 Task: Look for space in Belaya Kalitva, Russia from 12th July, 2023 to 16th July, 2023 for 8 adults in price range Rs.10000 to Rs.16000. Place can be private room with 8 bedrooms having 8 beds and 8 bathrooms. Property type can be house, flat, guest house. Amenities needed are: wifi, TV, free parkinig on premises, gym, breakfast. Booking option can be shelf check-in. Required host language is English.
Action: Mouse pressed left at (421, 91)
Screenshot: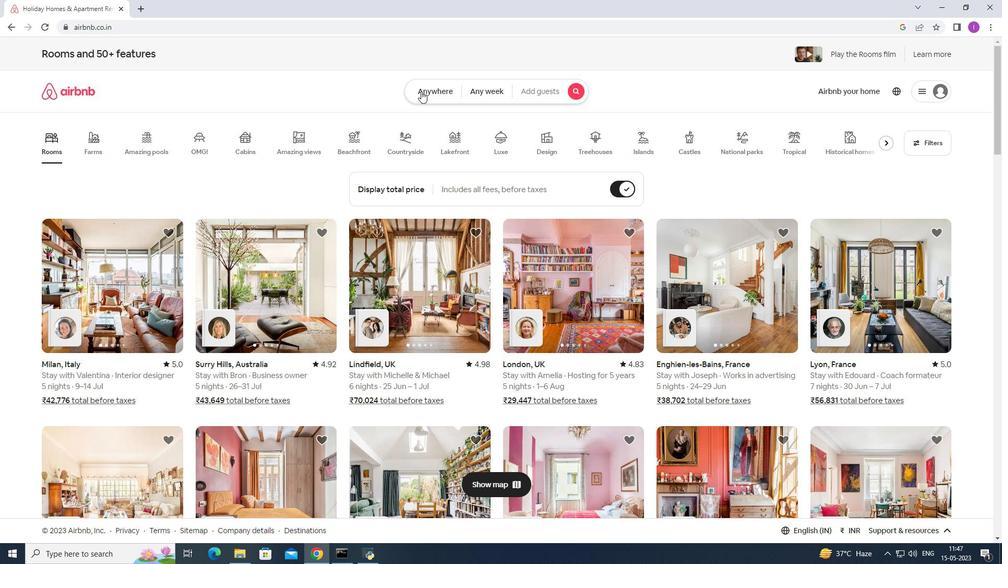 
Action: Mouse moved to (414, 132)
Screenshot: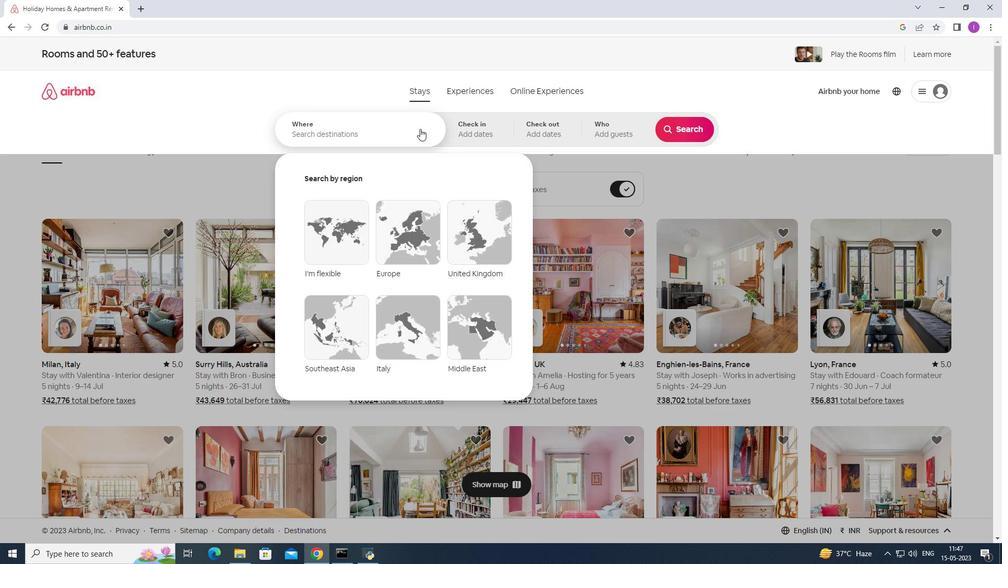 
Action: Mouse pressed left at (414, 132)
Screenshot: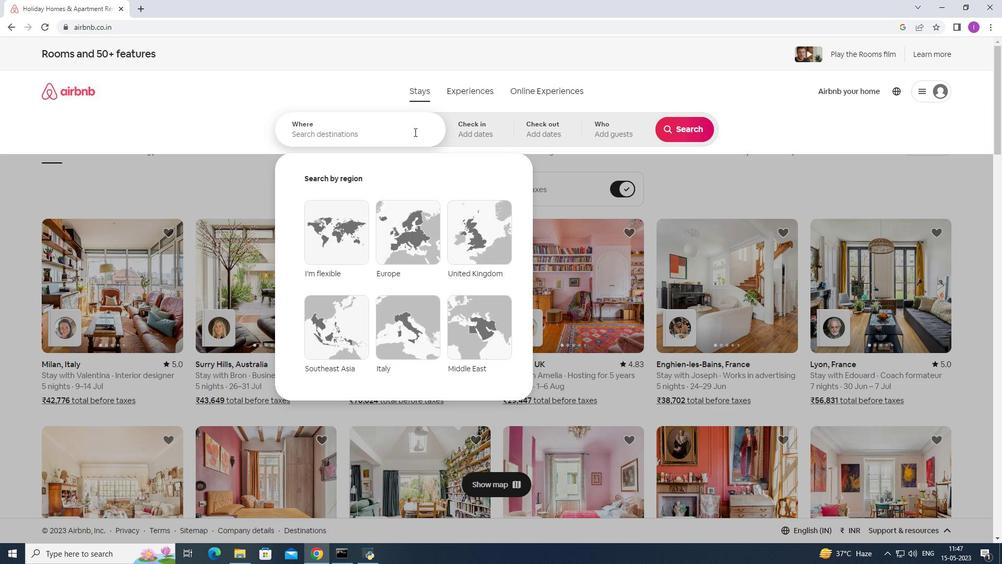 
Action: Key pressed <Key.shift>Belaya<Key.space><Key.shift>kj<Key.backspace>alitva,<Key.shift>Russia
Screenshot: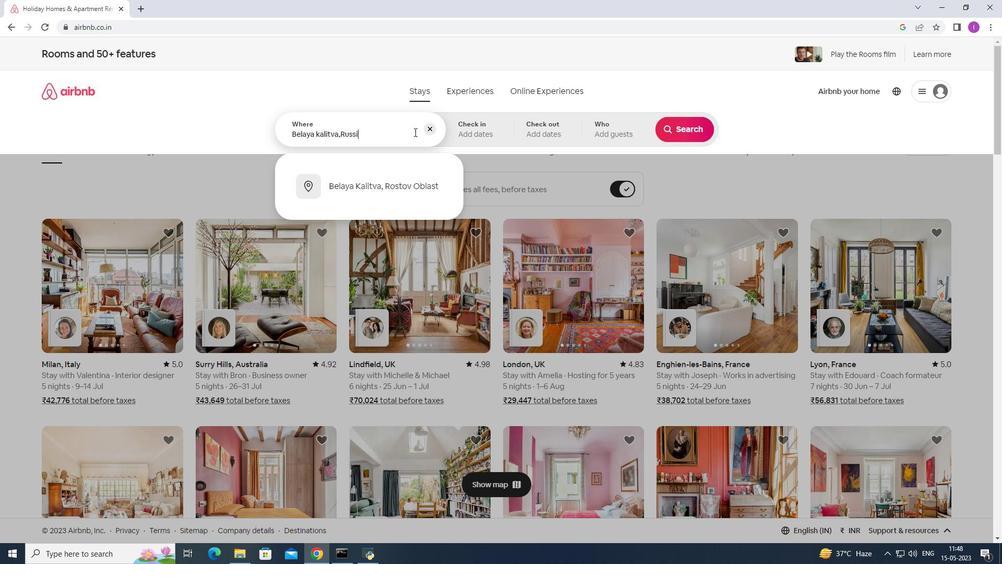 
Action: Mouse moved to (473, 132)
Screenshot: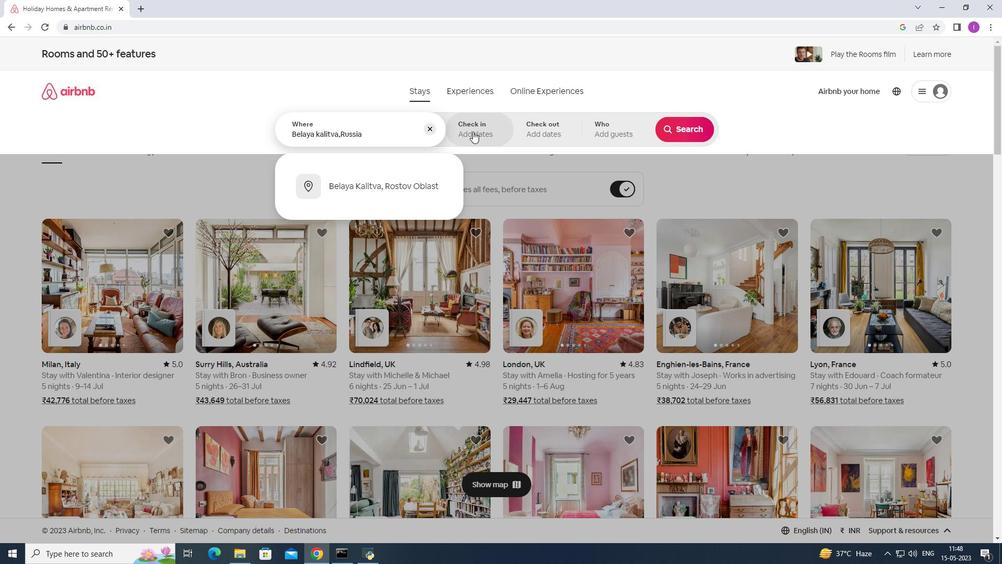 
Action: Mouse pressed left at (473, 132)
Screenshot: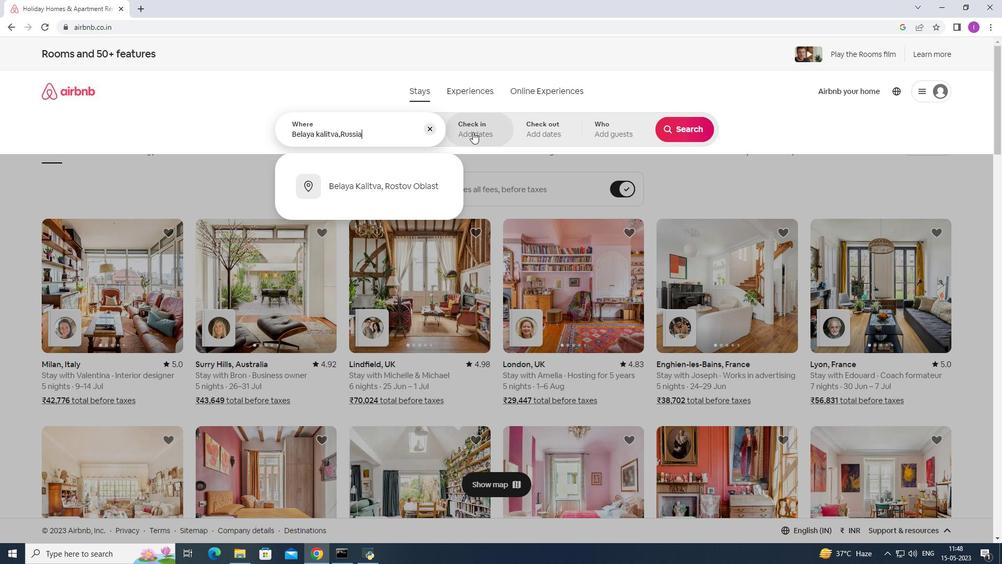 
Action: Mouse moved to (687, 211)
Screenshot: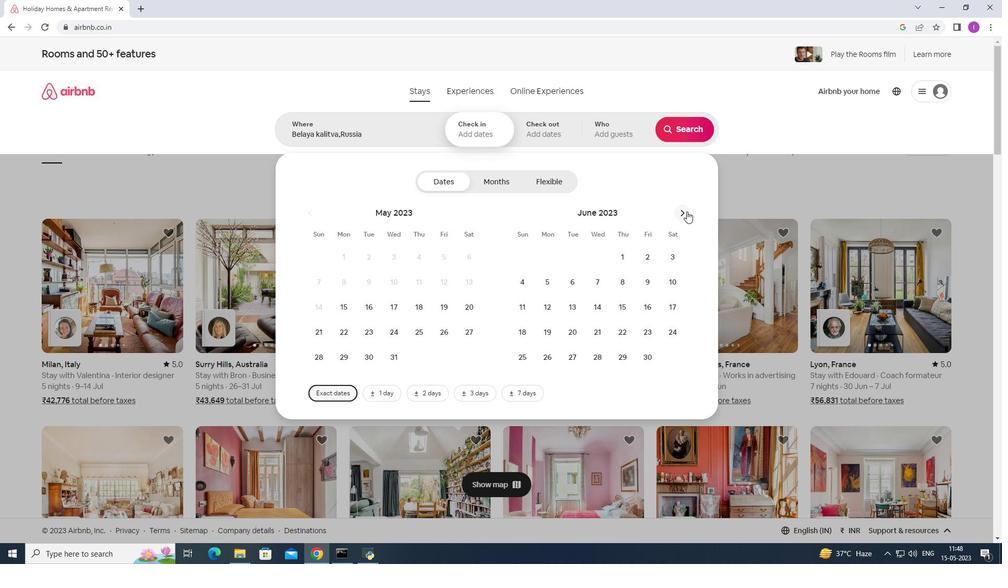 
Action: Mouse pressed left at (687, 211)
Screenshot: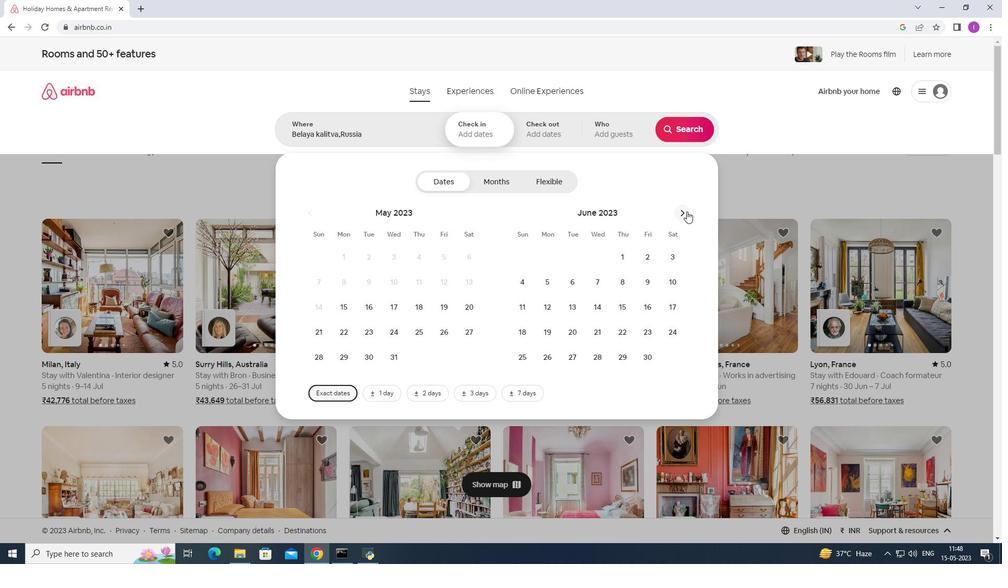 
Action: Mouse moved to (594, 302)
Screenshot: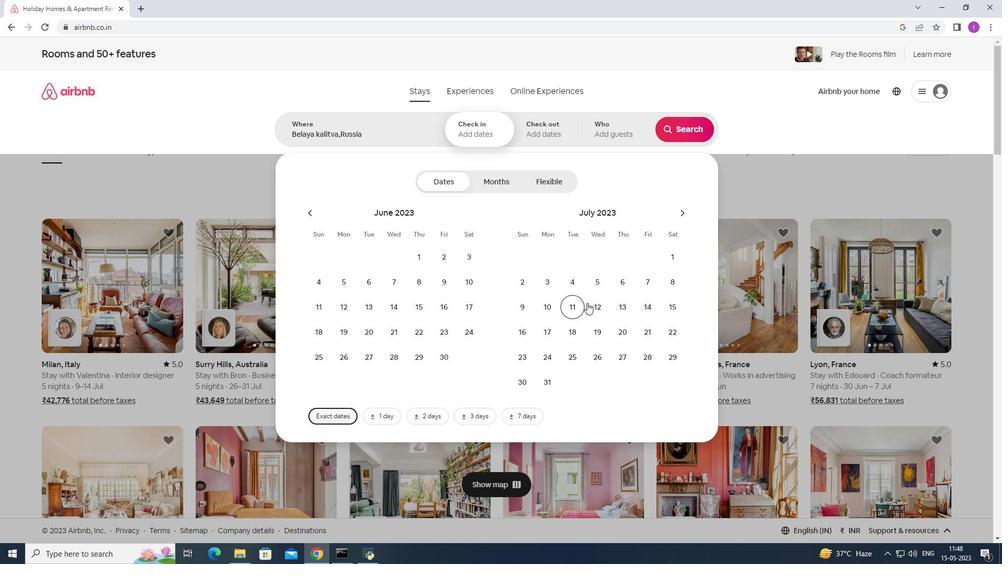 
Action: Mouse pressed left at (594, 302)
Screenshot: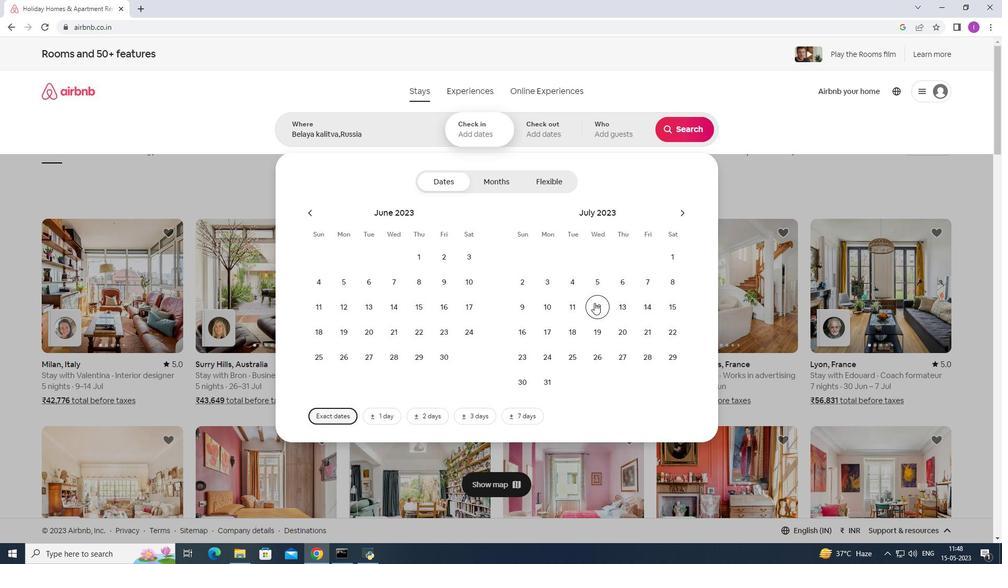 
Action: Mouse moved to (526, 329)
Screenshot: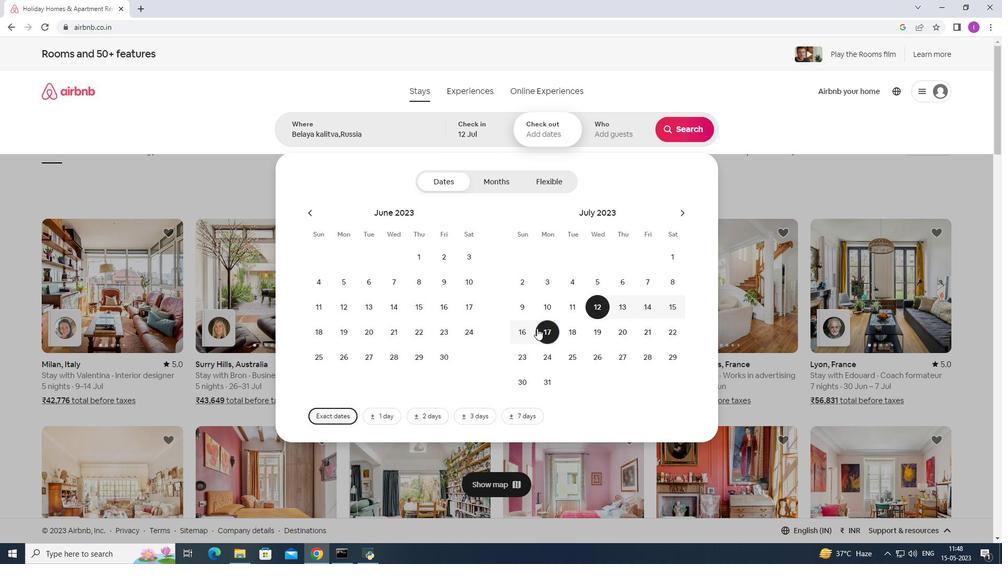 
Action: Mouse pressed left at (526, 329)
Screenshot: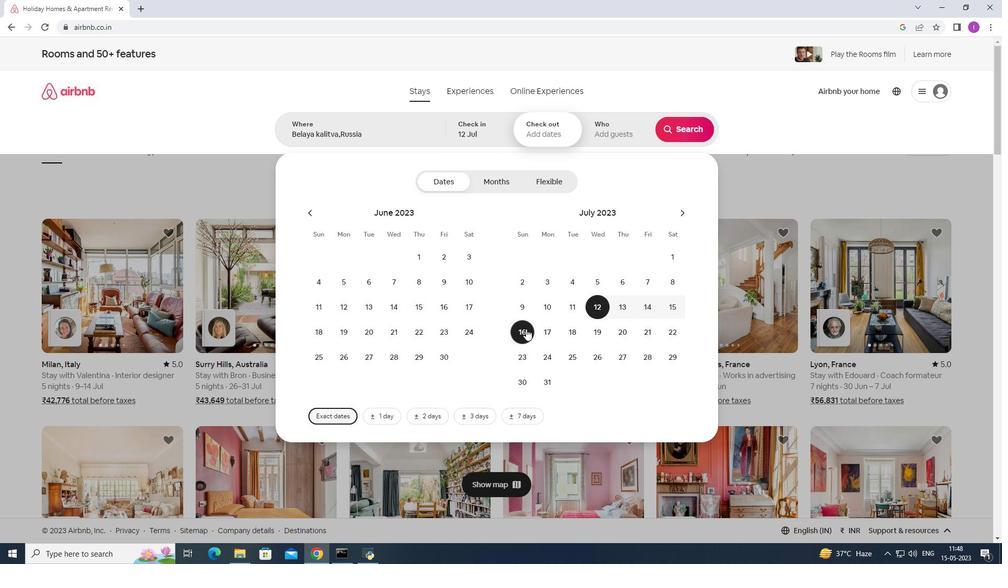 
Action: Mouse moved to (621, 131)
Screenshot: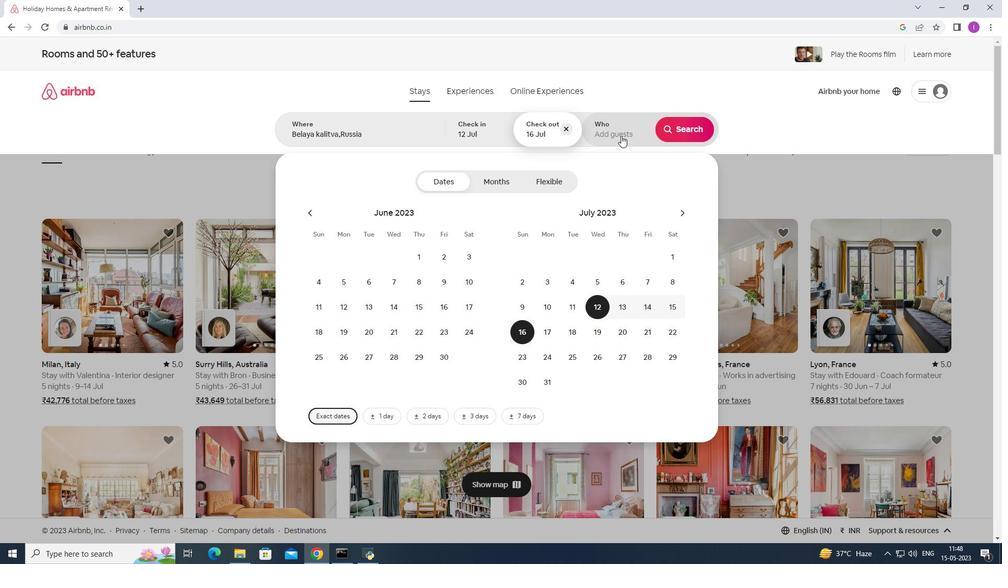 
Action: Mouse pressed left at (621, 131)
Screenshot: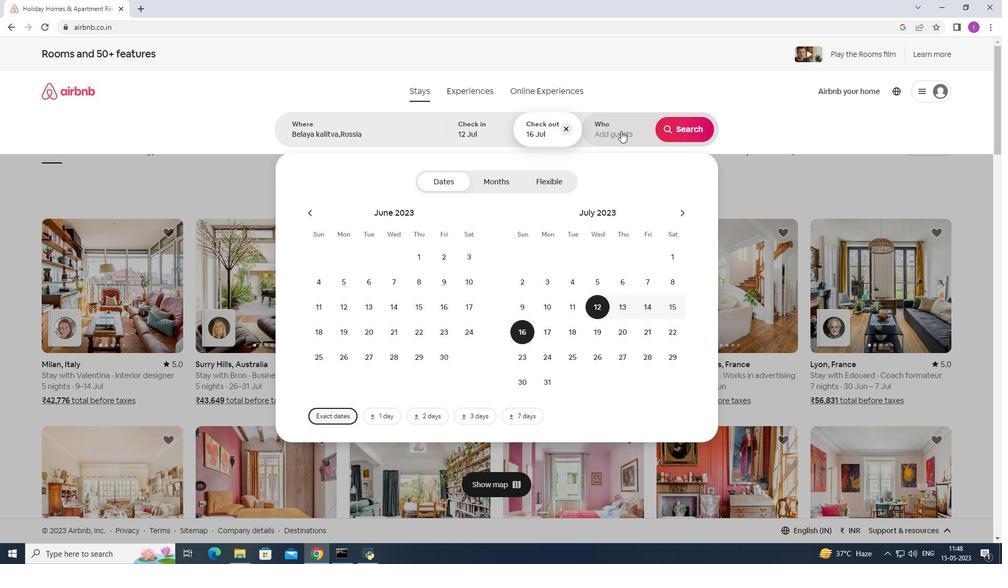 
Action: Mouse moved to (684, 182)
Screenshot: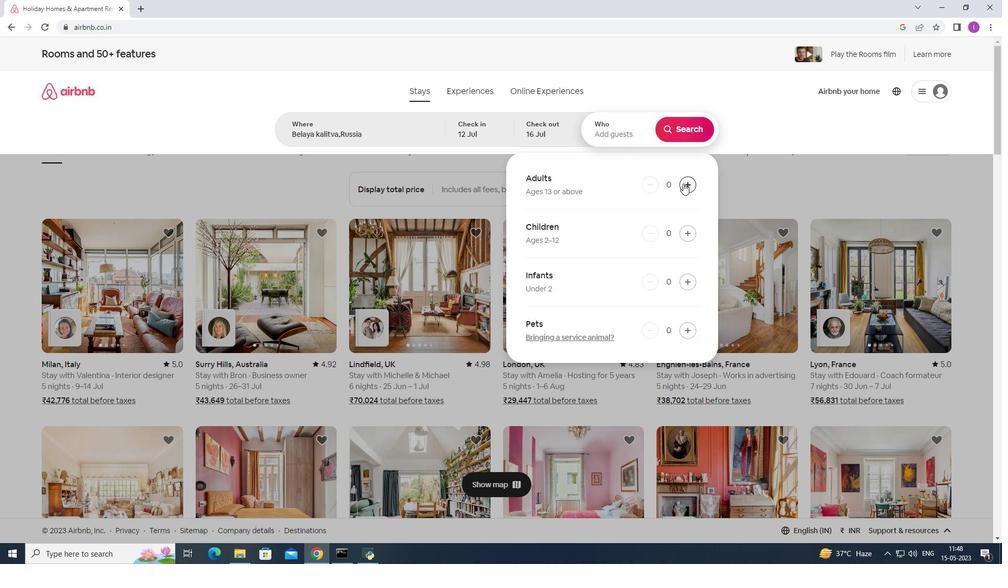 
Action: Mouse pressed left at (684, 182)
Screenshot: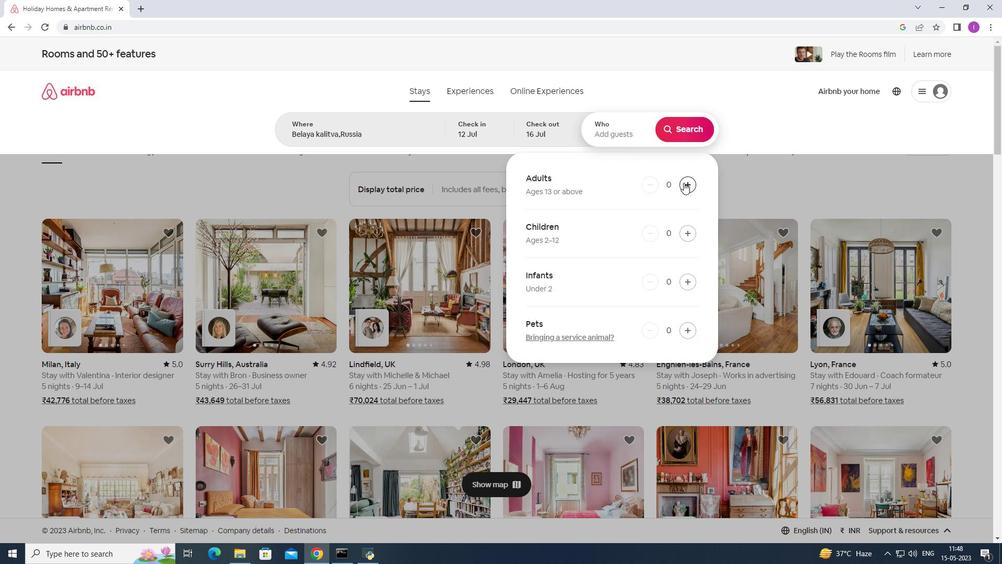 
Action: Mouse pressed left at (684, 182)
Screenshot: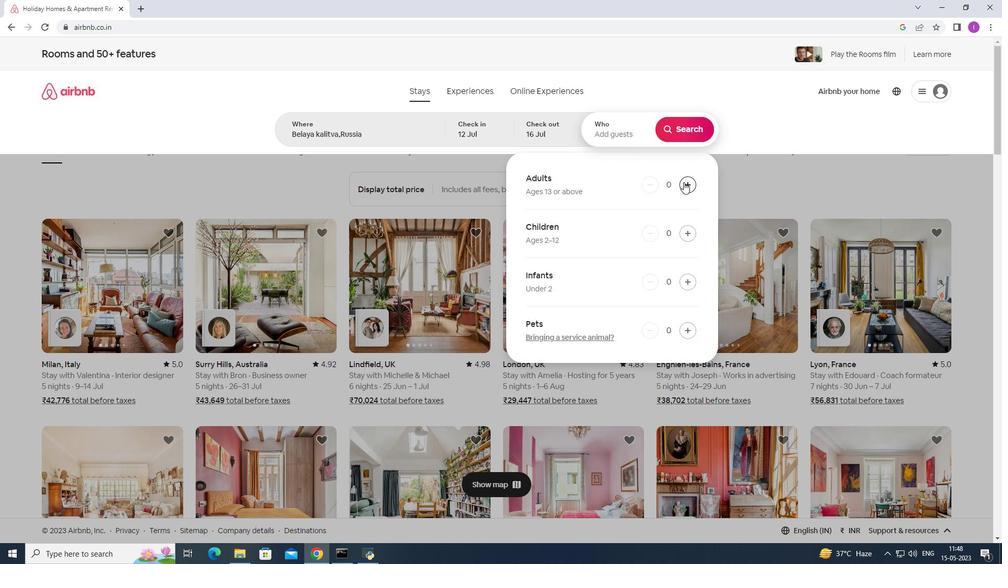 
Action: Mouse pressed left at (684, 182)
Screenshot: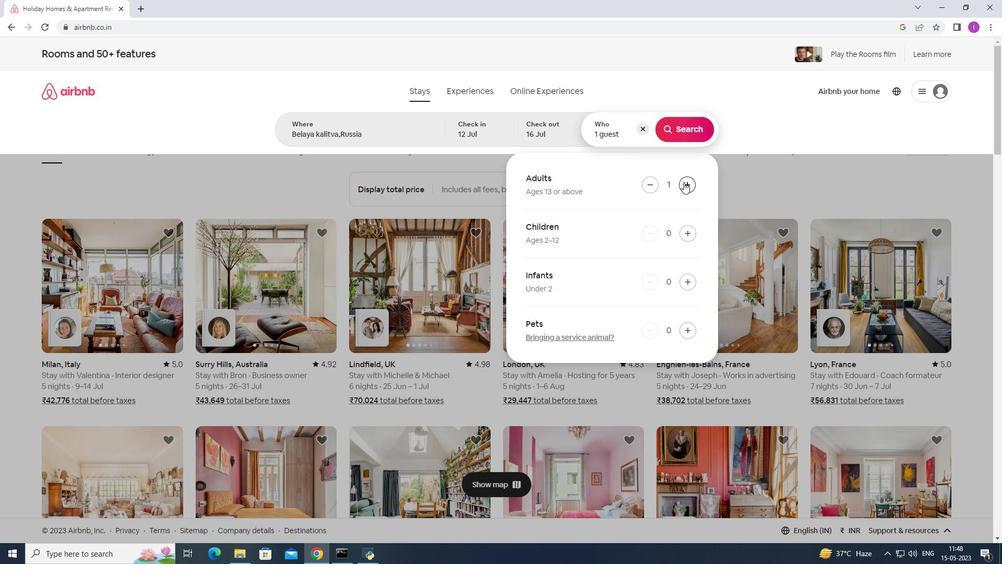 
Action: Mouse pressed left at (684, 182)
Screenshot: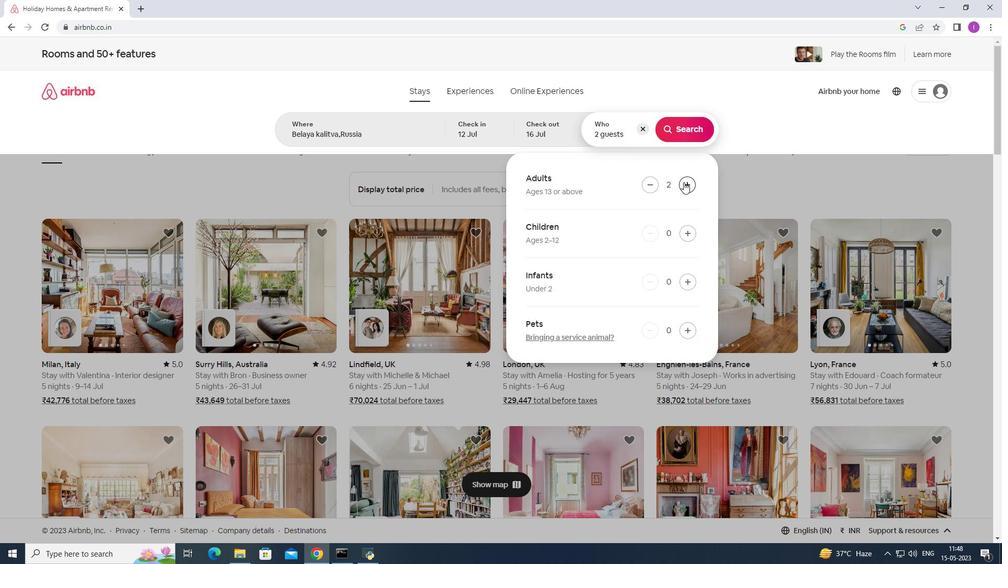 
Action: Mouse moved to (685, 183)
Screenshot: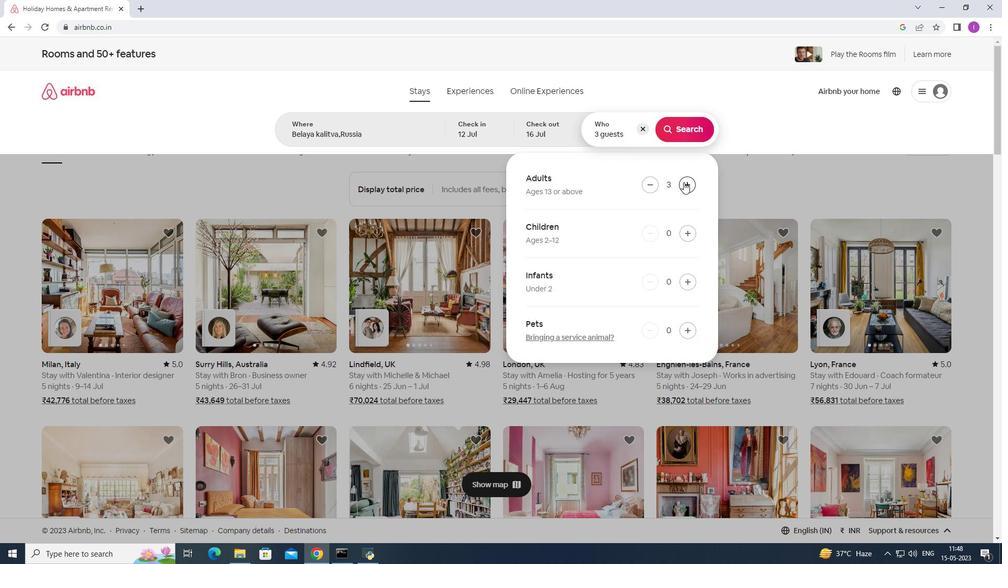 
Action: Mouse pressed left at (685, 183)
Screenshot: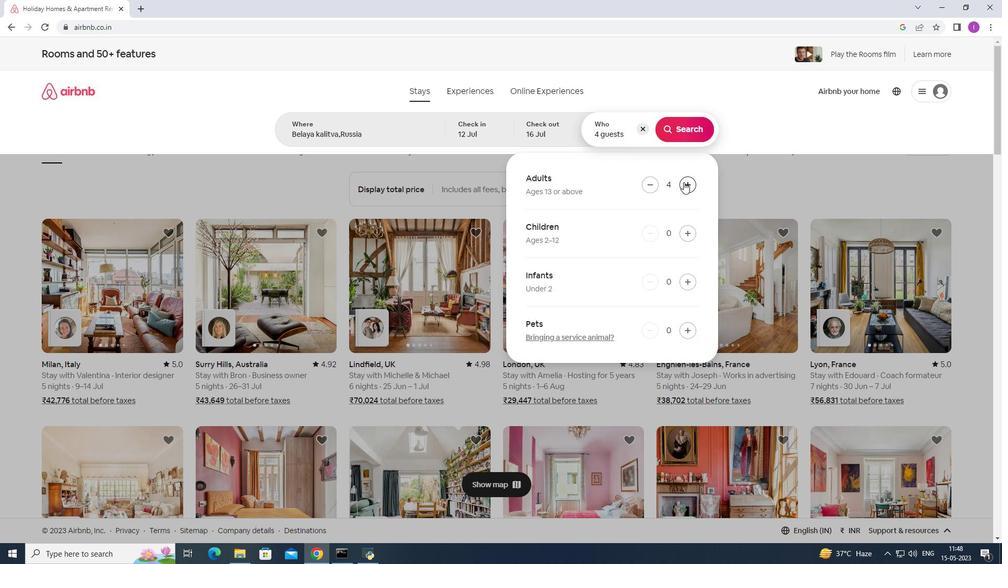 
Action: Mouse moved to (685, 183)
Screenshot: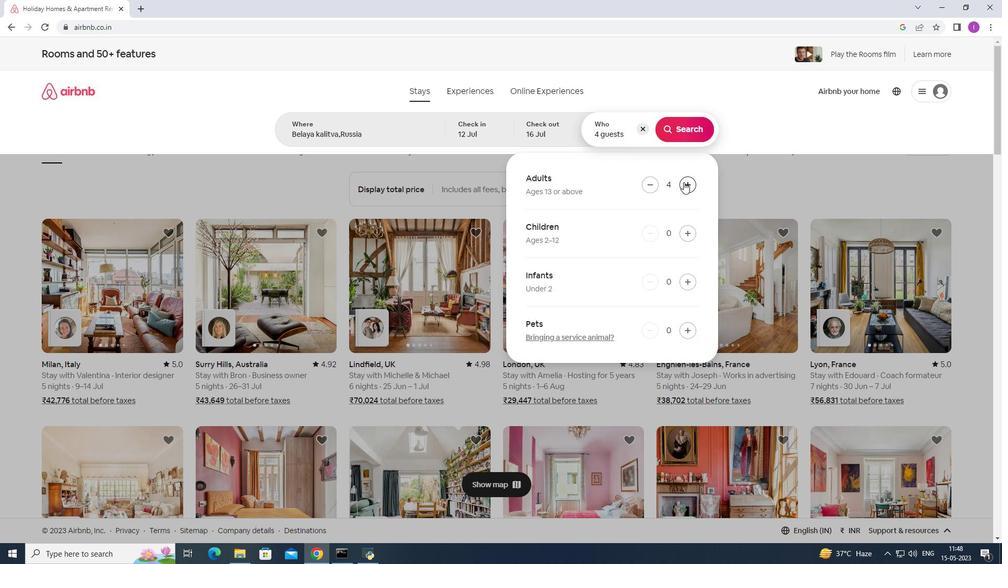 
Action: Mouse pressed left at (685, 183)
Screenshot: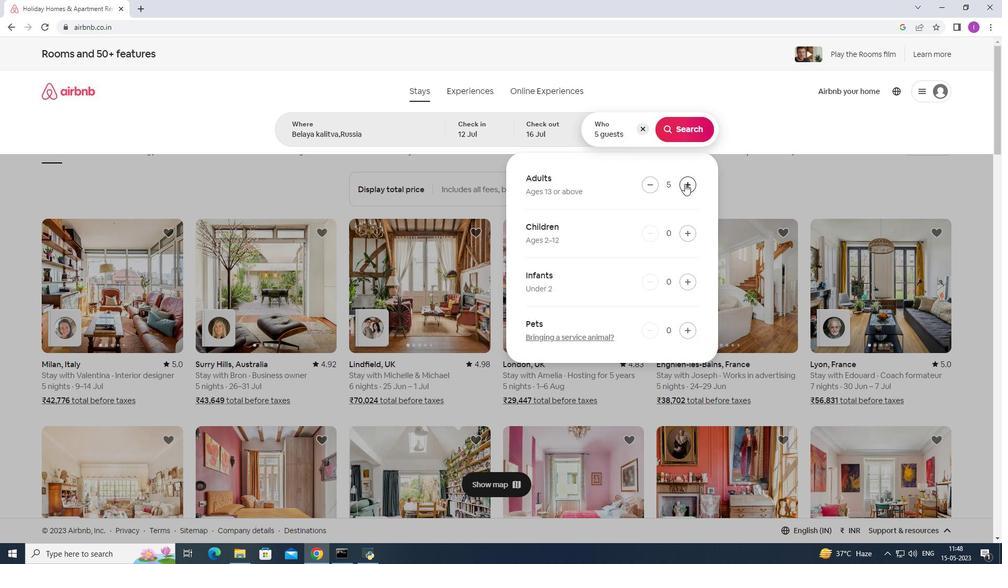 
Action: Mouse pressed left at (685, 183)
Screenshot: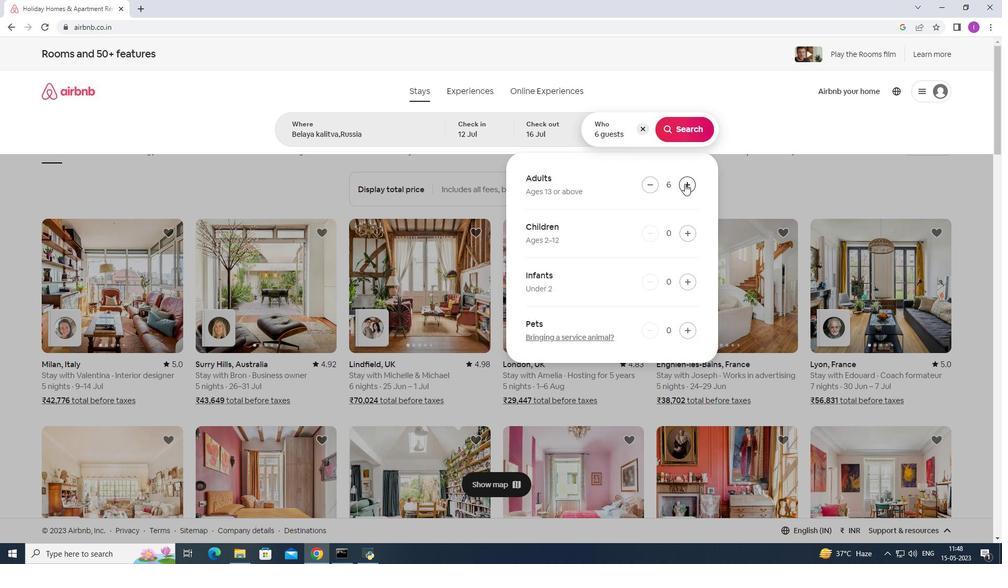 
Action: Mouse moved to (686, 184)
Screenshot: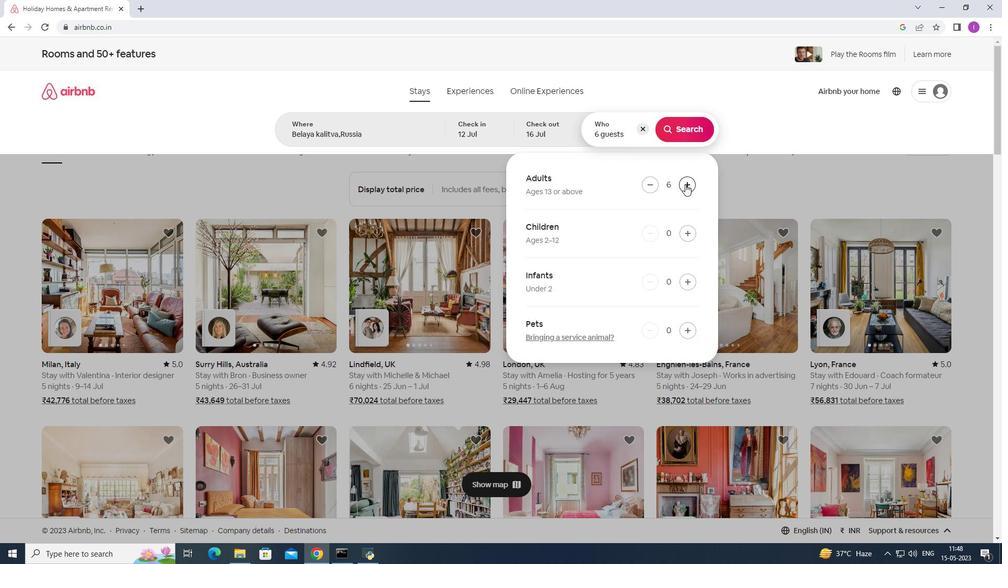 
Action: Mouse pressed left at (686, 184)
Screenshot: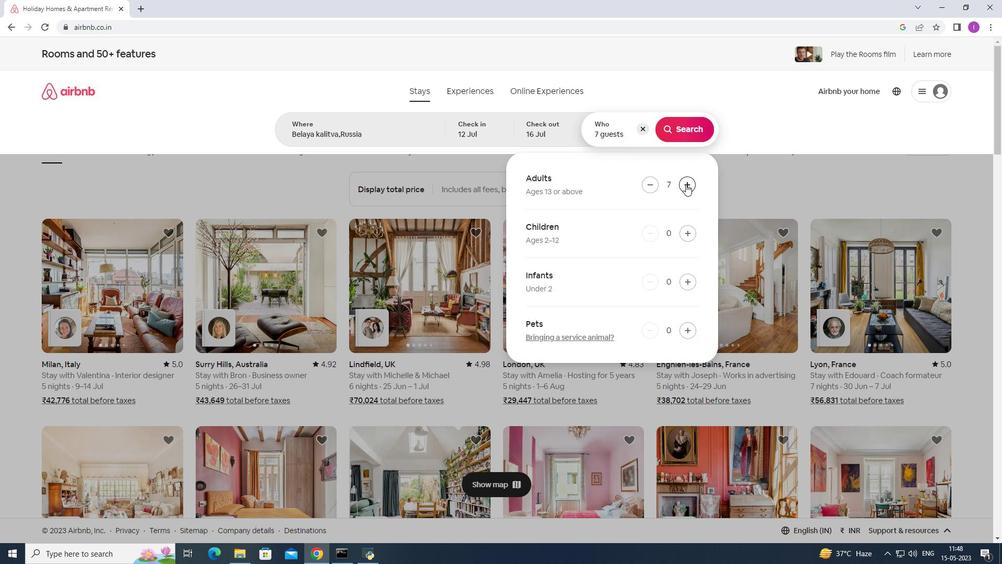 
Action: Mouse moved to (666, 135)
Screenshot: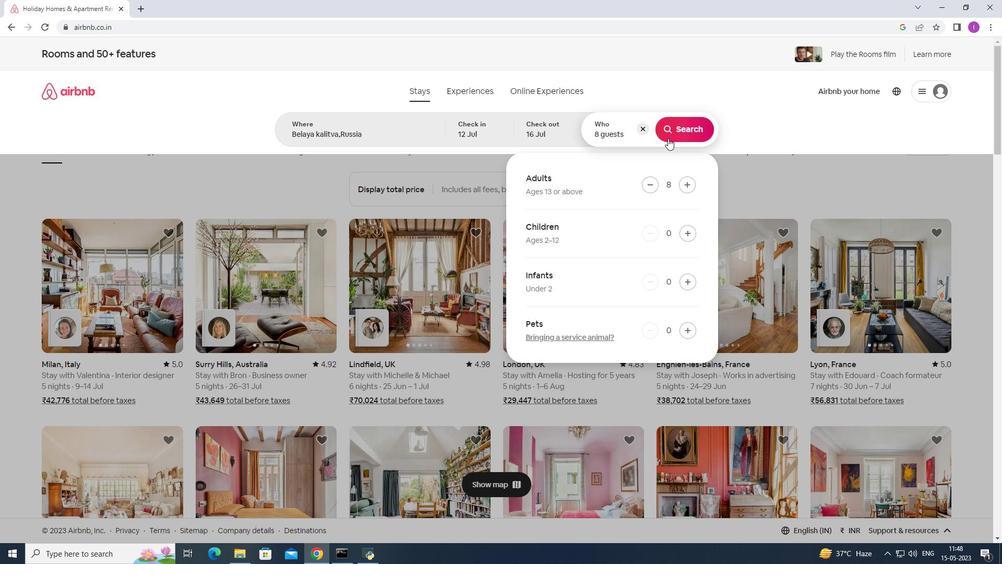 
Action: Mouse pressed left at (666, 135)
Screenshot: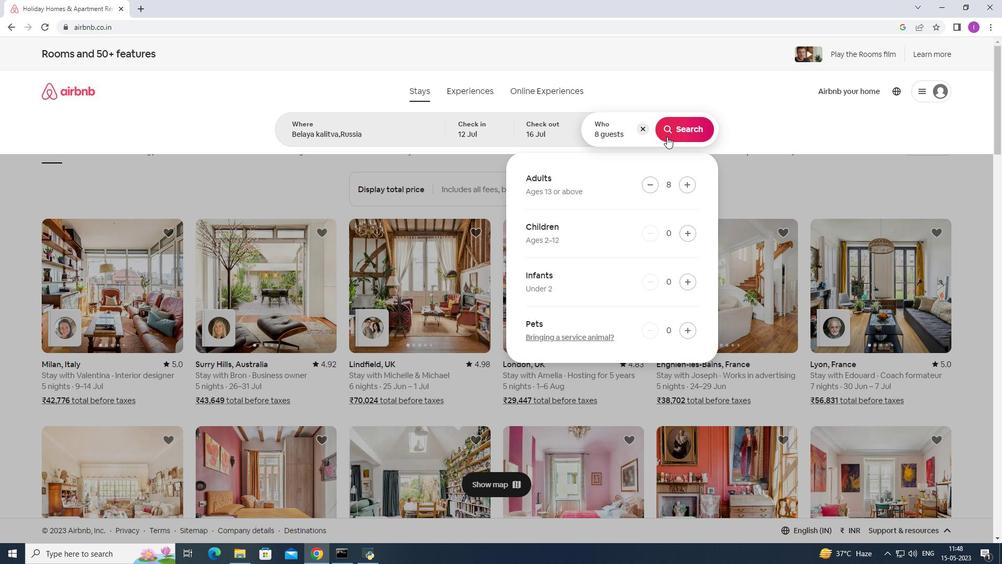 
Action: Mouse moved to (968, 100)
Screenshot: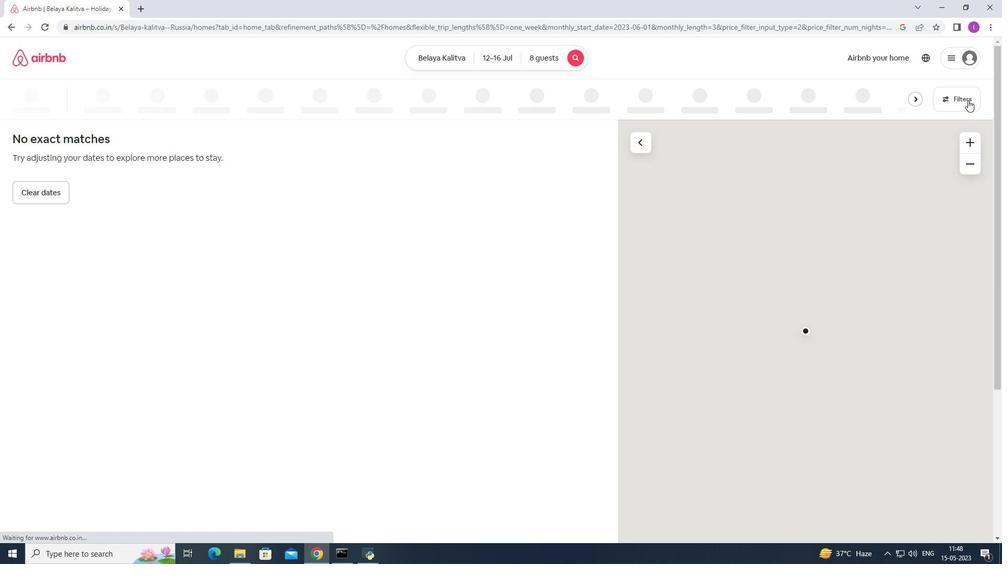 
Action: Mouse pressed left at (968, 100)
Screenshot: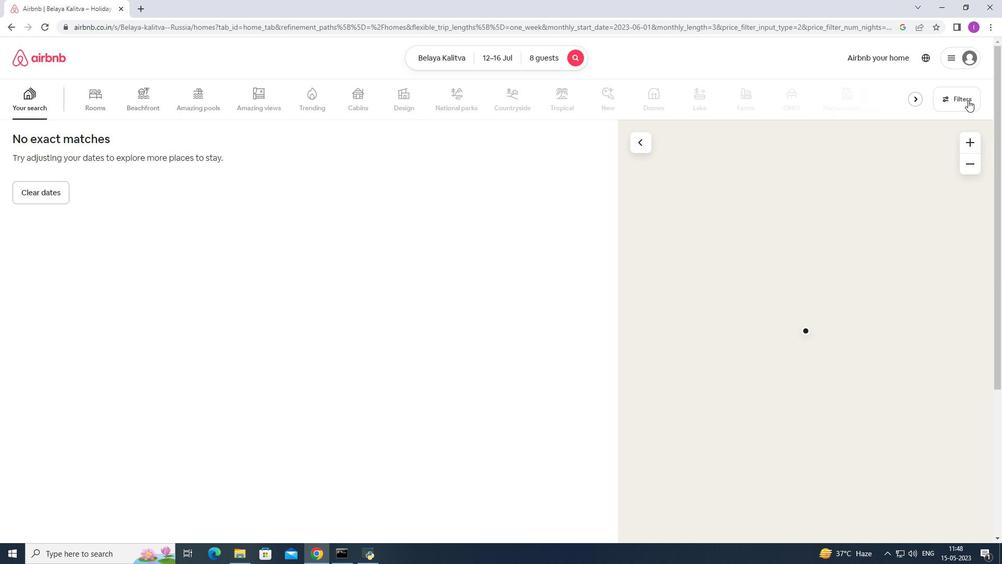 
Action: Mouse moved to (594, 359)
Screenshot: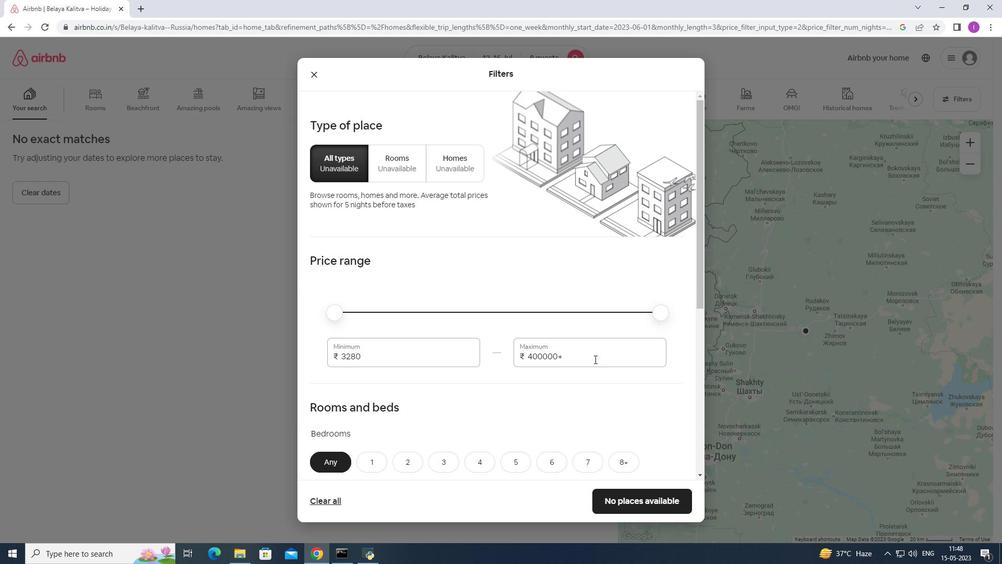 
Action: Mouse pressed left at (594, 359)
Screenshot: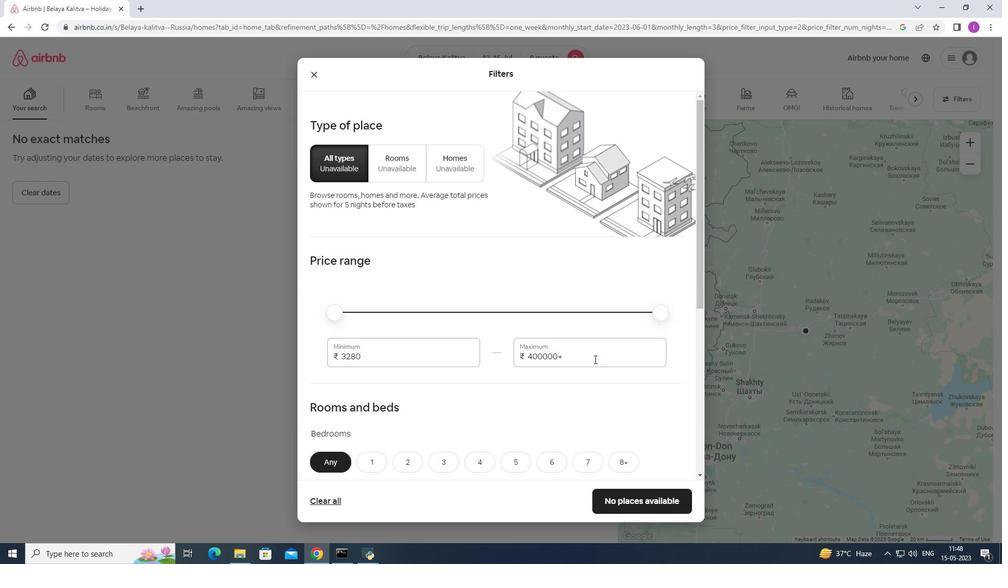 
Action: Mouse moved to (590, 354)
Screenshot: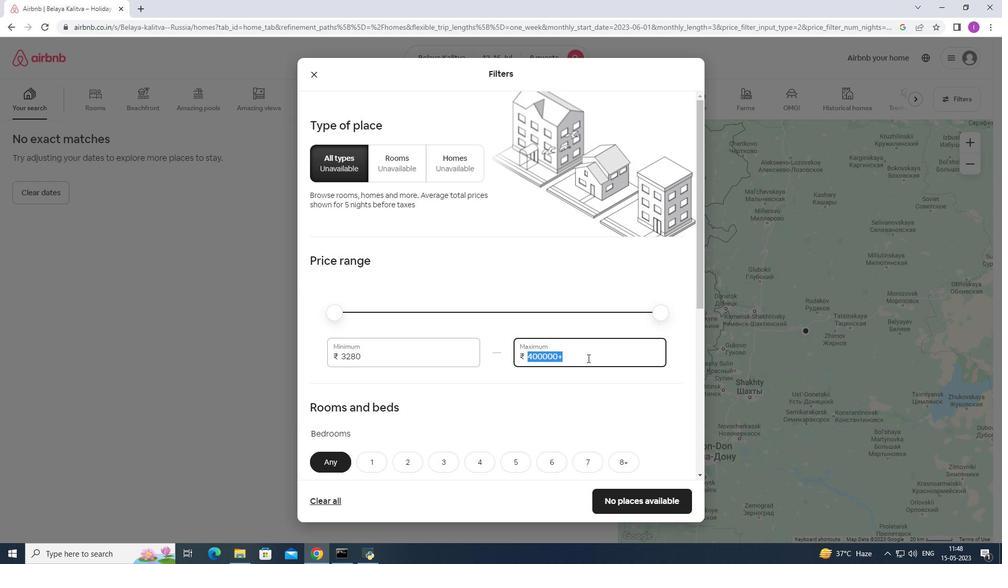 
Action: Key pressed 1
Screenshot: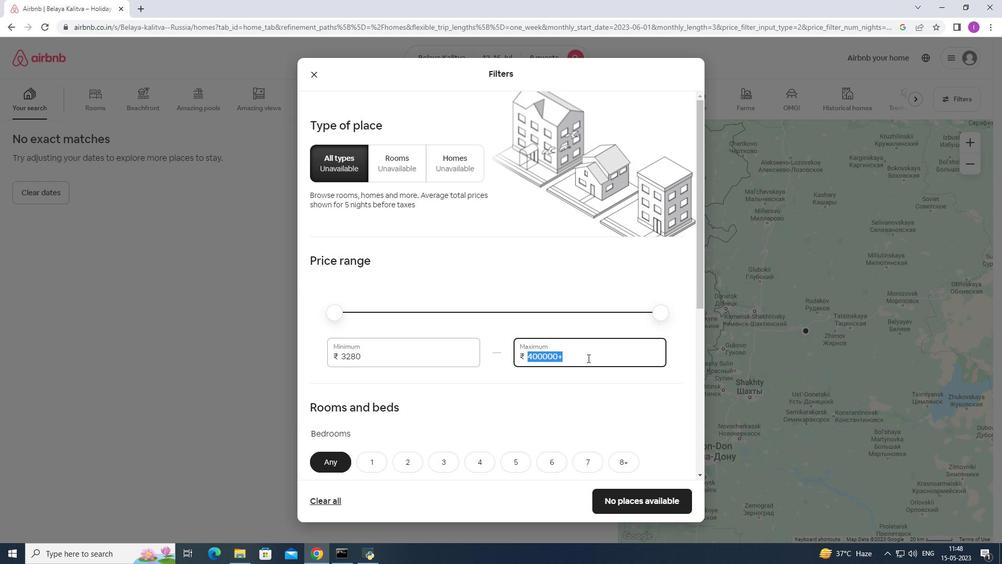 
Action: Mouse moved to (591, 350)
Screenshot: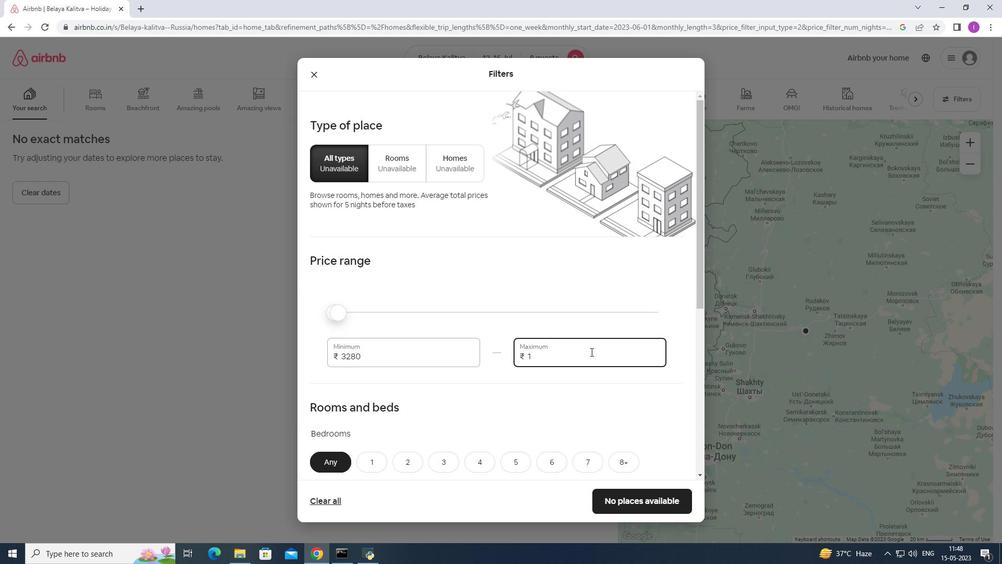 
Action: Key pressed 6
Screenshot: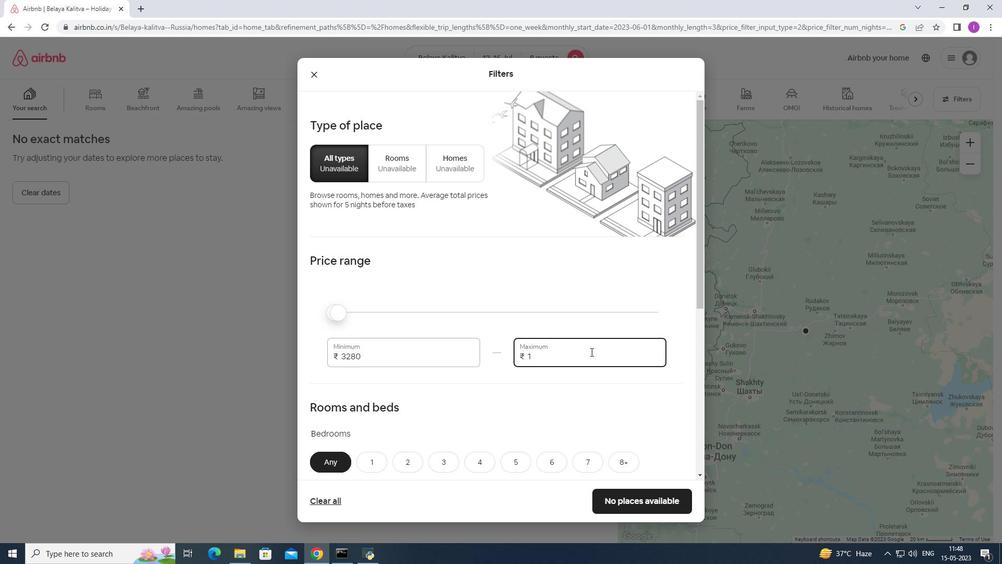 
Action: Mouse moved to (592, 349)
Screenshot: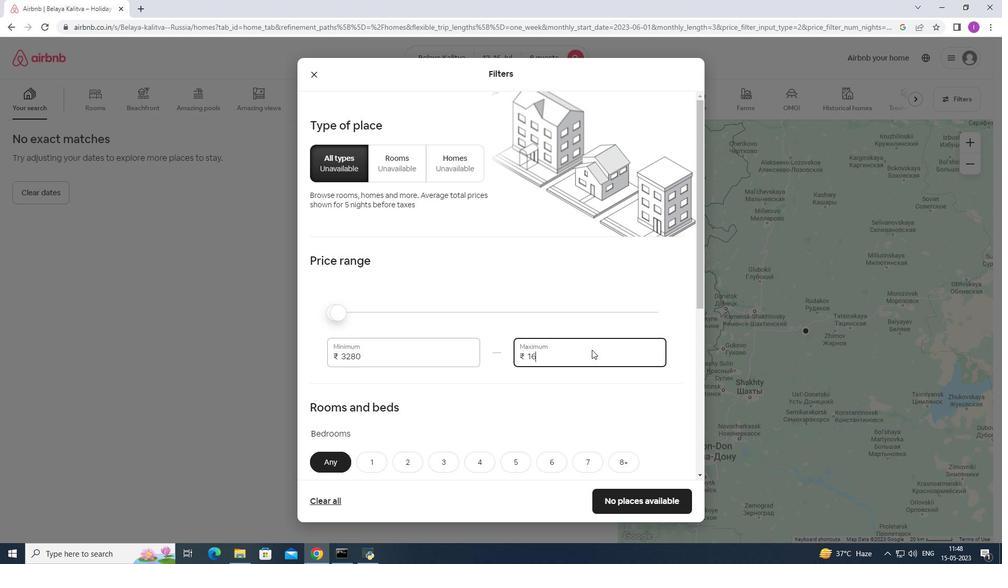 
Action: Key pressed 0
Screenshot: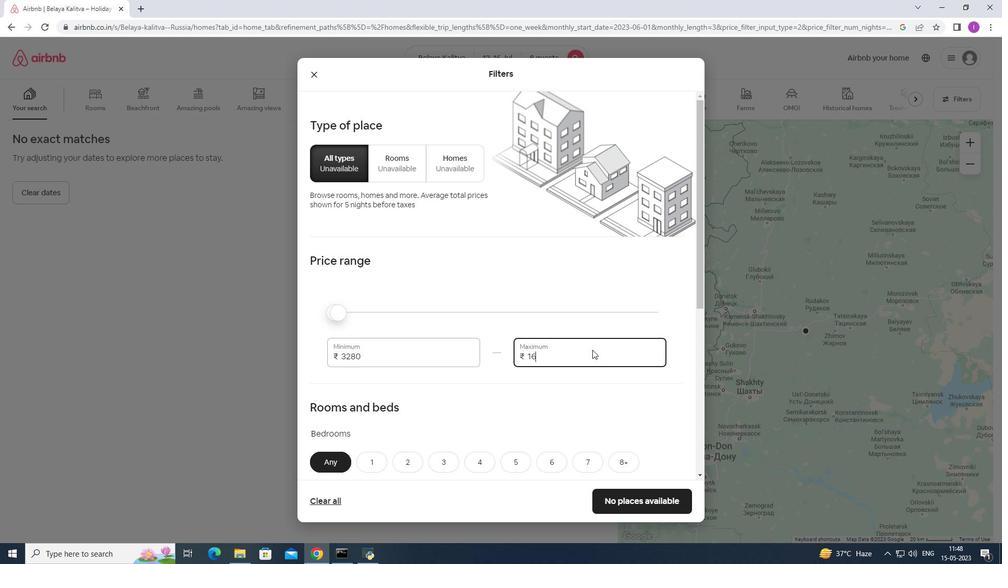 
Action: Mouse moved to (592, 349)
Screenshot: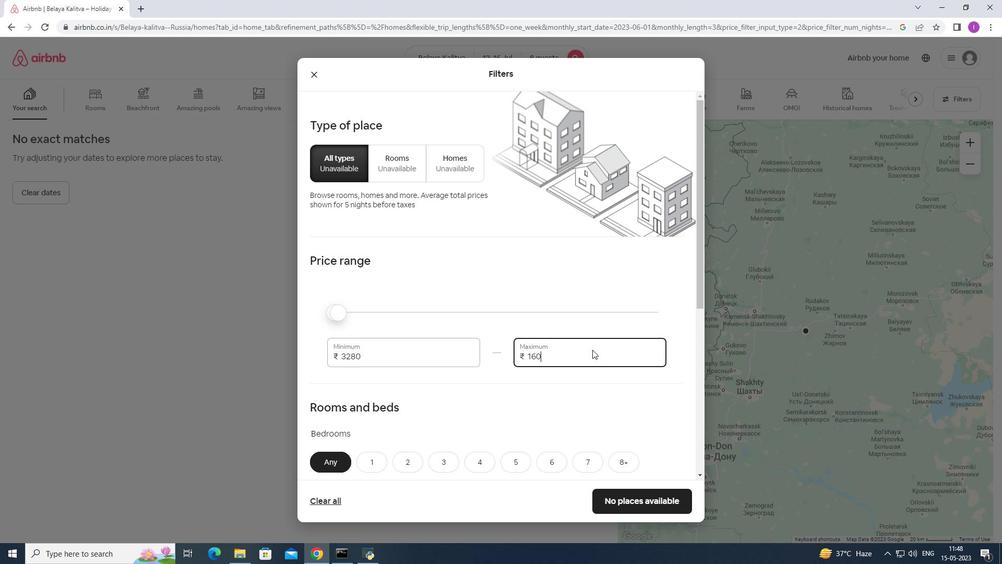 
Action: Key pressed 0
Screenshot: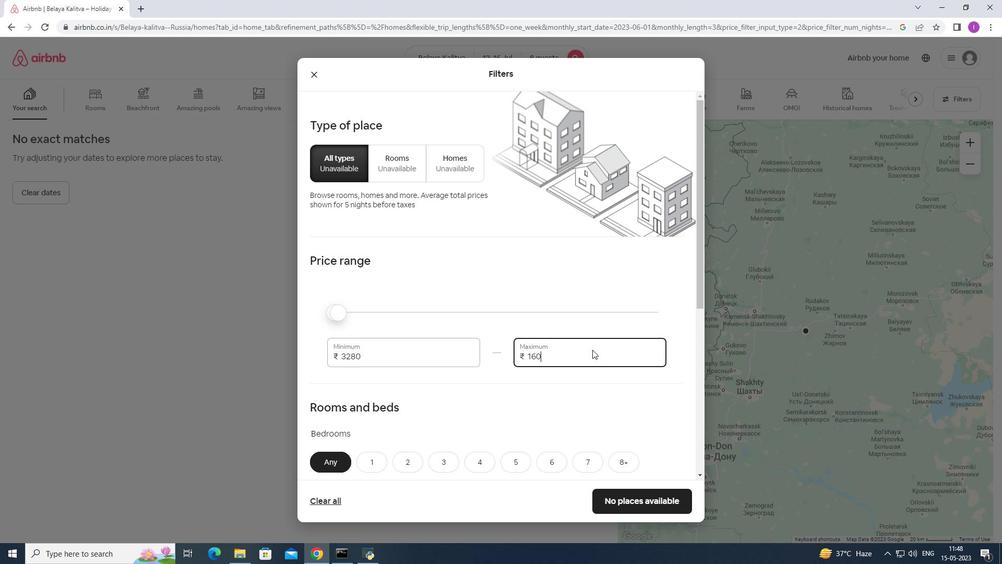 
Action: Mouse moved to (593, 347)
Screenshot: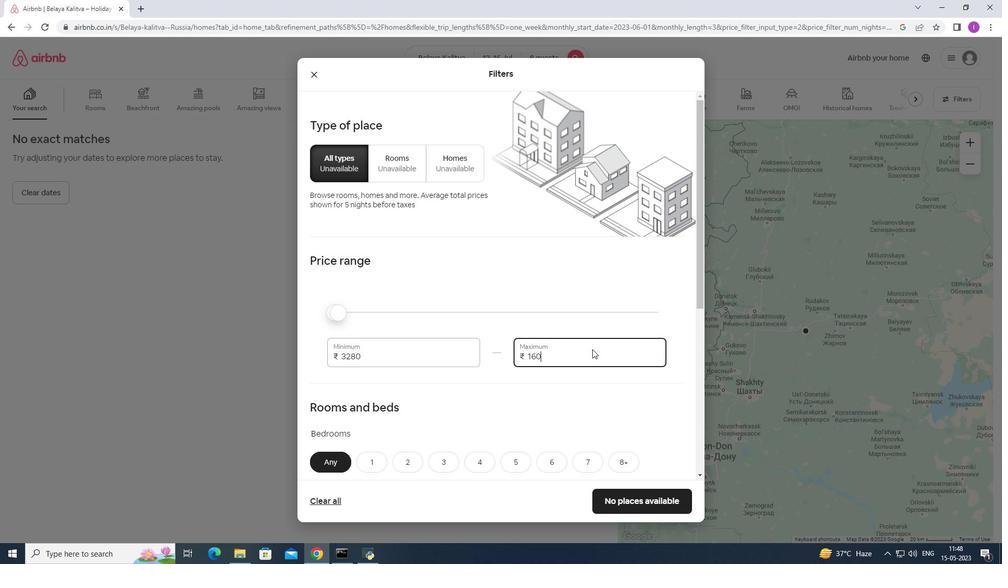 
Action: Key pressed 0
Screenshot: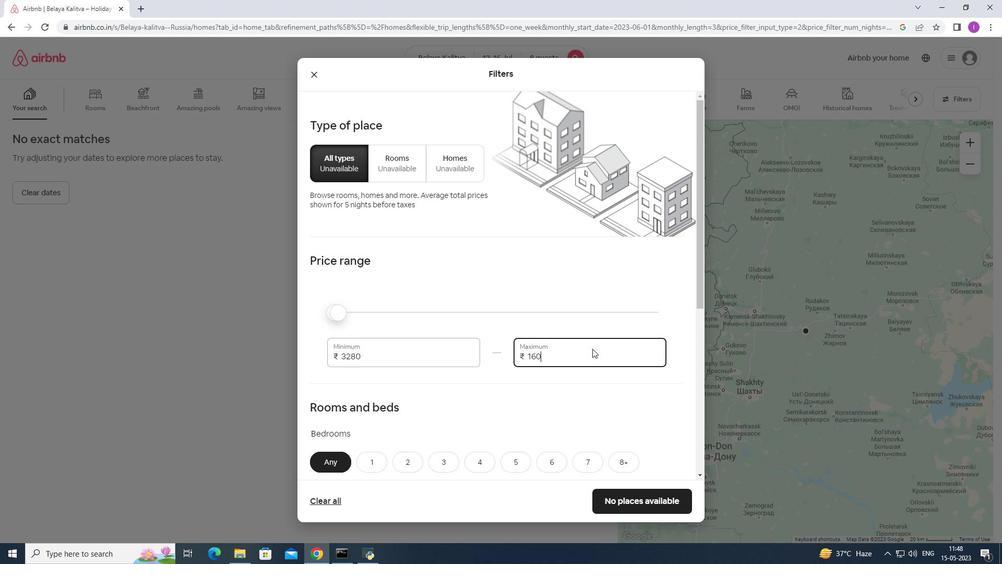 
Action: Mouse moved to (567, 361)
Screenshot: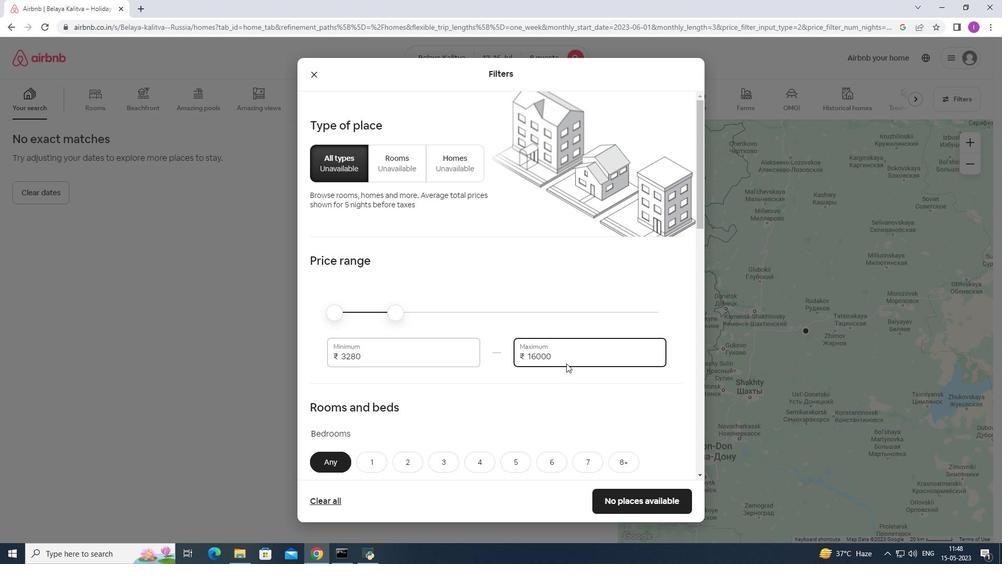 
Action: Key pressed 0
Screenshot: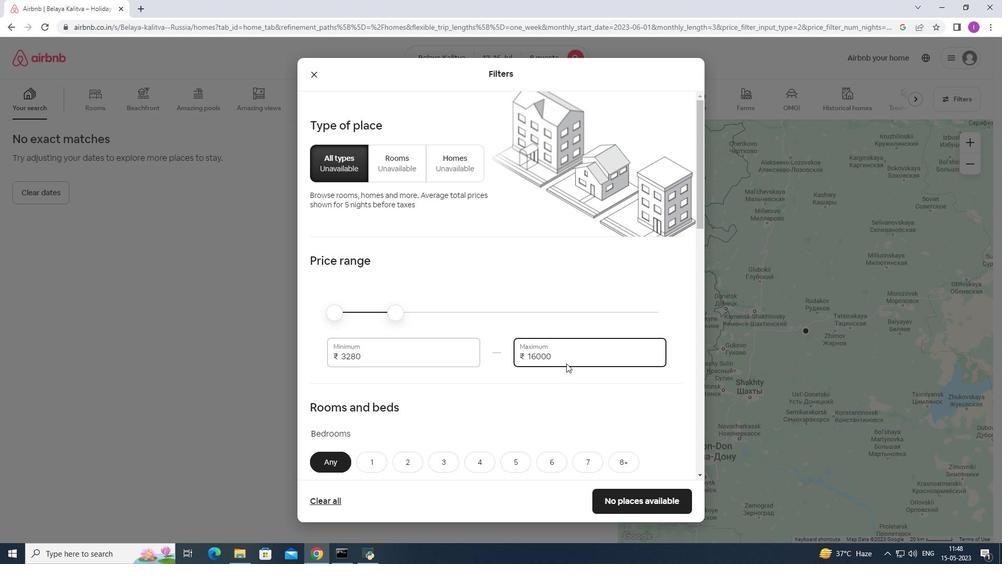 
Action: Mouse moved to (567, 359)
Screenshot: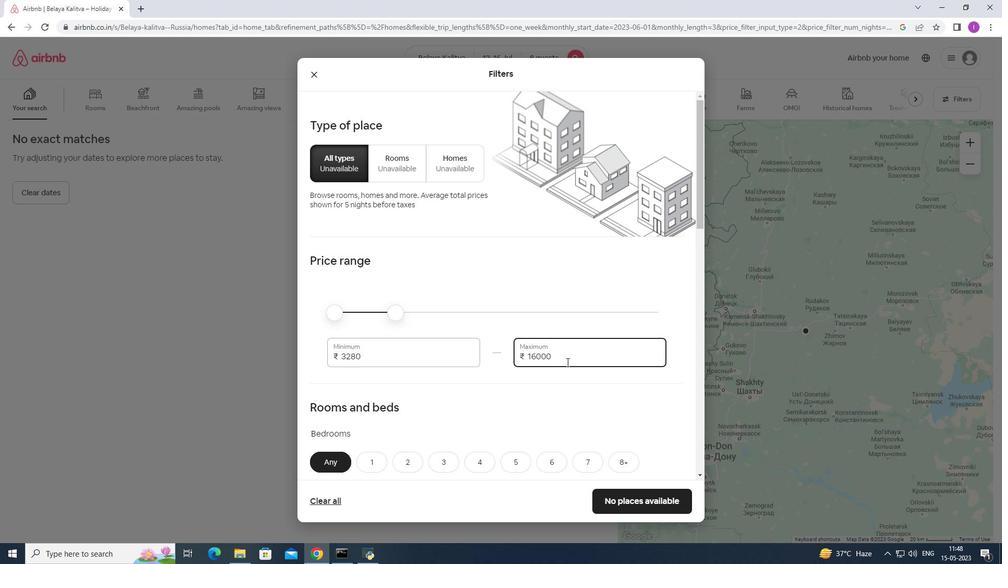 
Action: Key pressed 0<Key.backspace><Key.backspace>
Screenshot: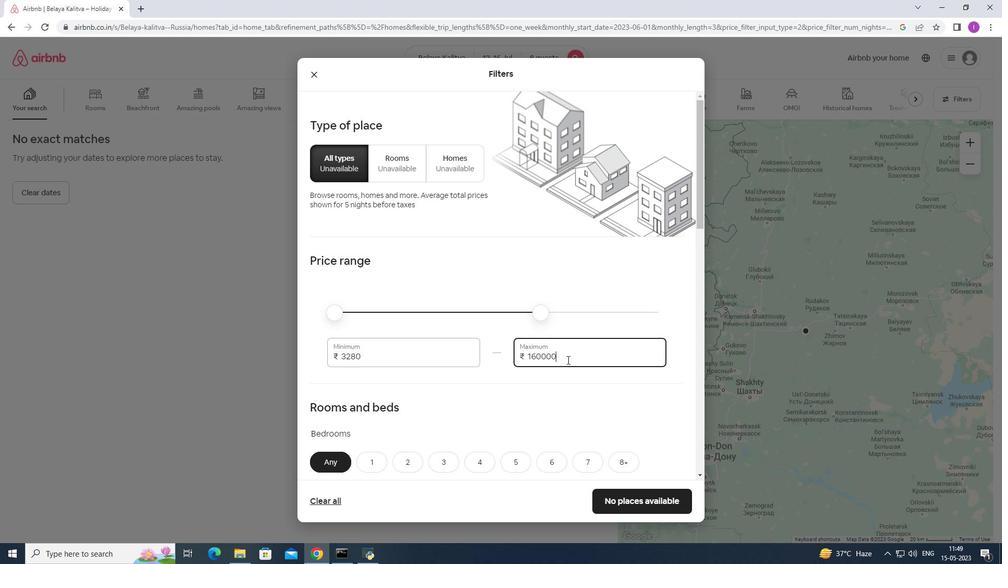 
Action: Mouse moved to (379, 357)
Screenshot: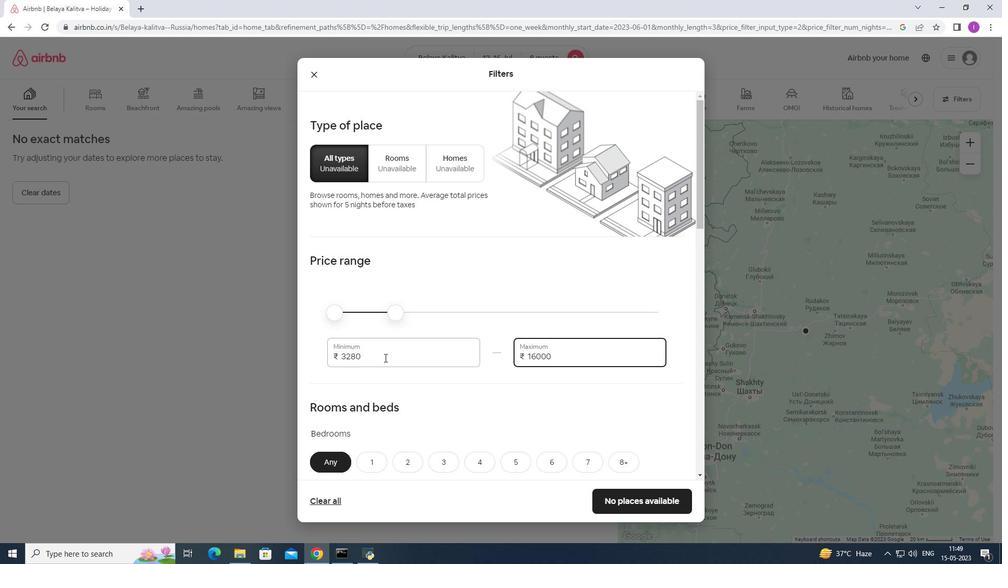 
Action: Mouse pressed left at (379, 357)
Screenshot: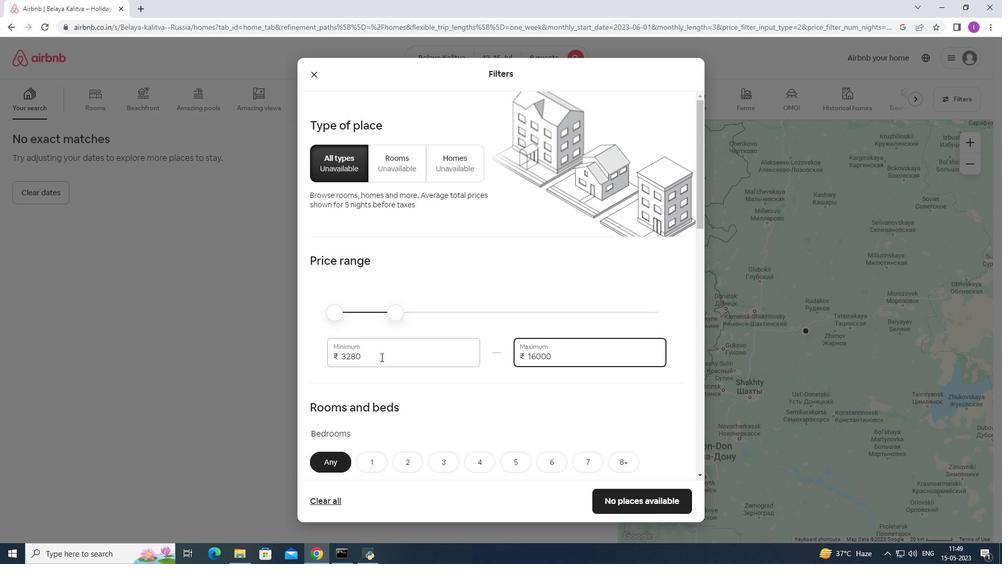
Action: Mouse moved to (464, 359)
Screenshot: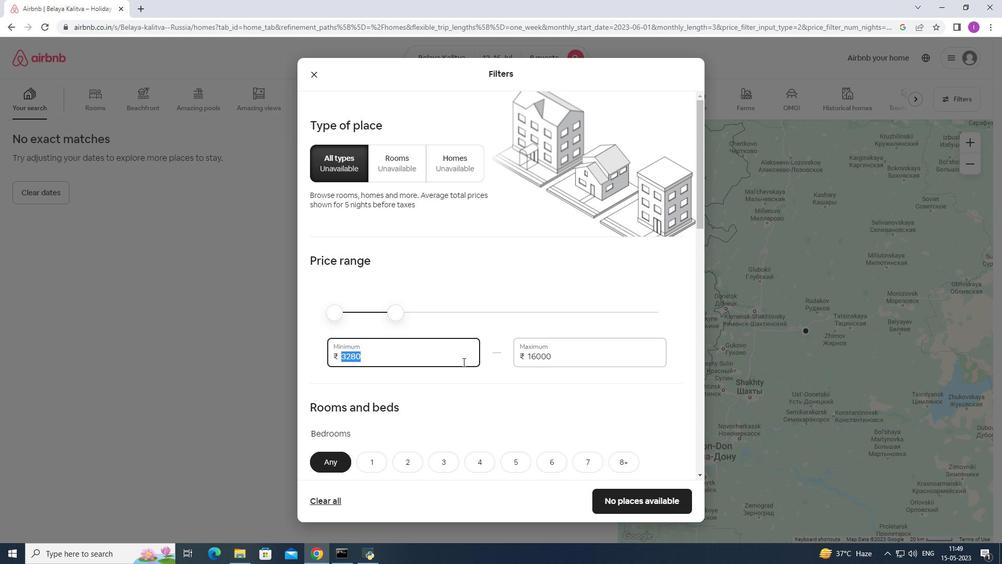 
Action: Key pressed 1
Screenshot: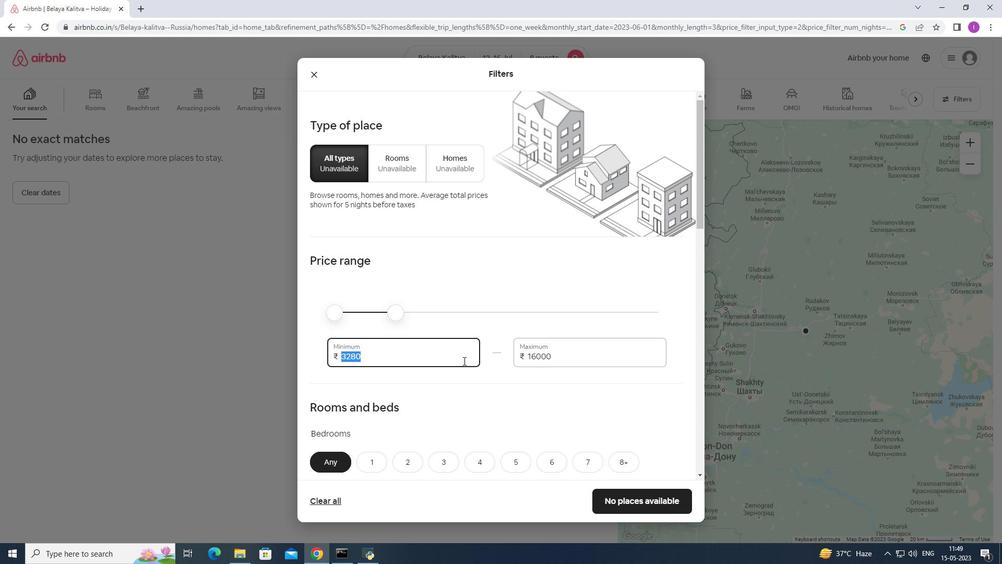 
Action: Mouse moved to (465, 359)
Screenshot: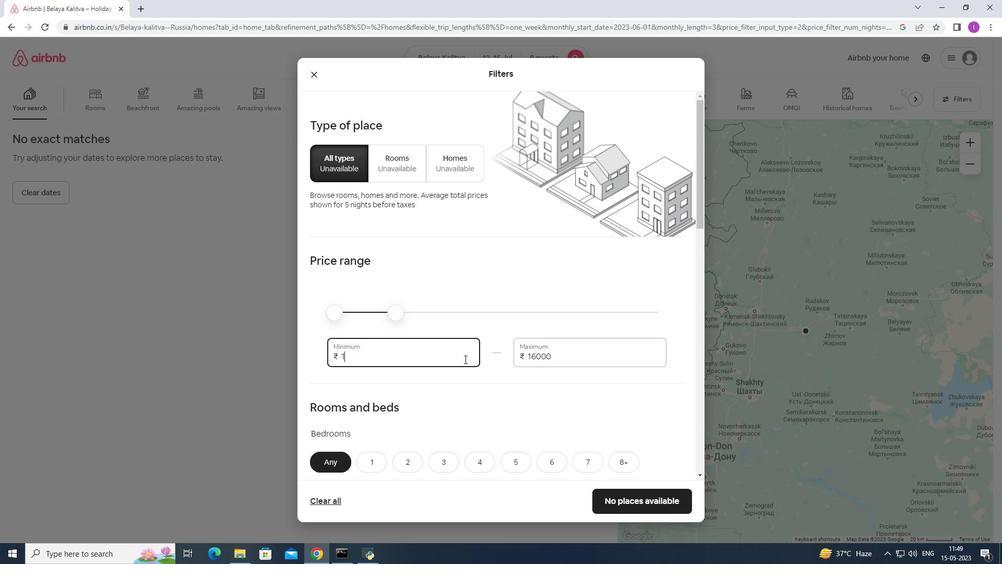 
Action: Key pressed 00
Screenshot: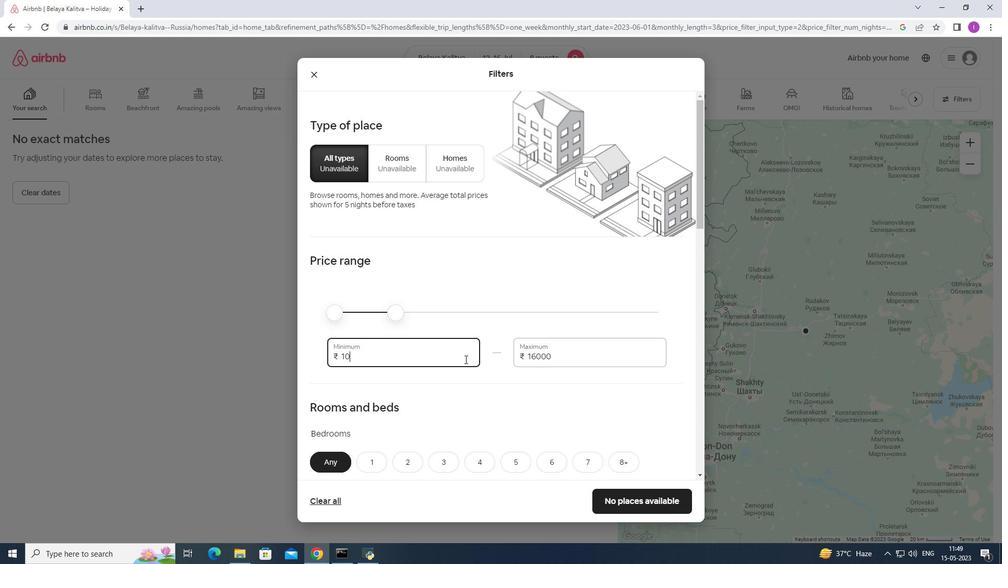 
Action: Mouse moved to (466, 357)
Screenshot: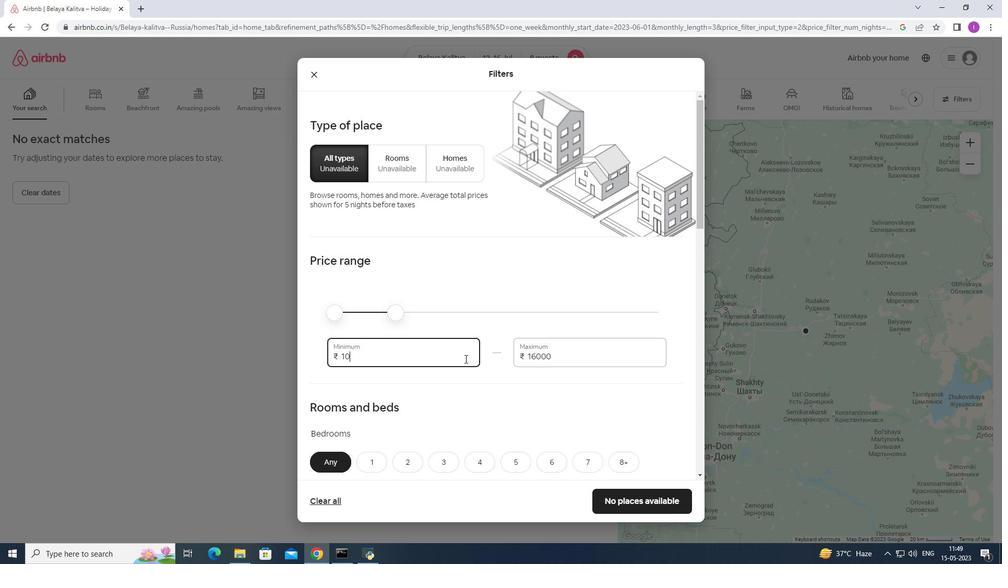 
Action: Key pressed 0
Screenshot: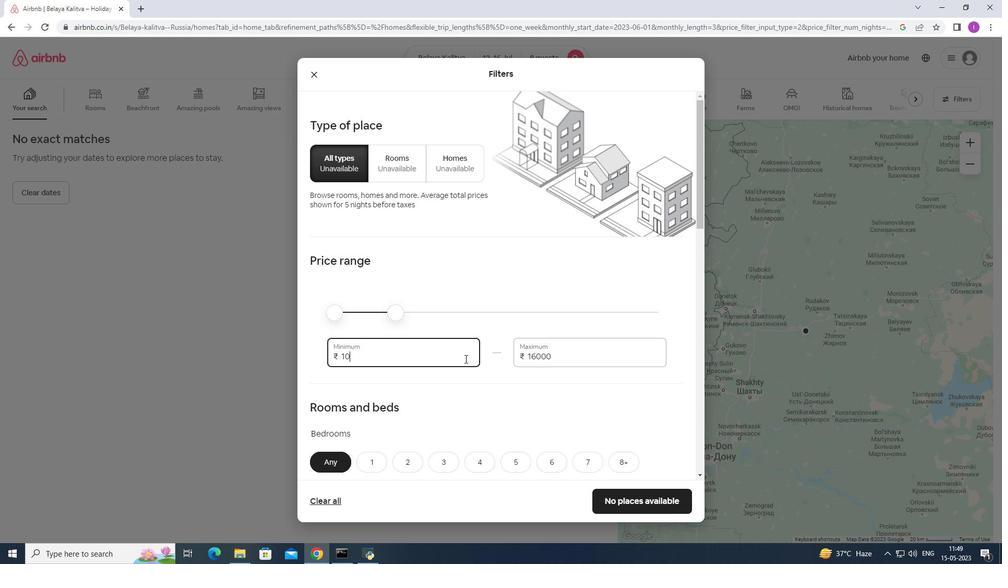 
Action: Mouse moved to (472, 357)
Screenshot: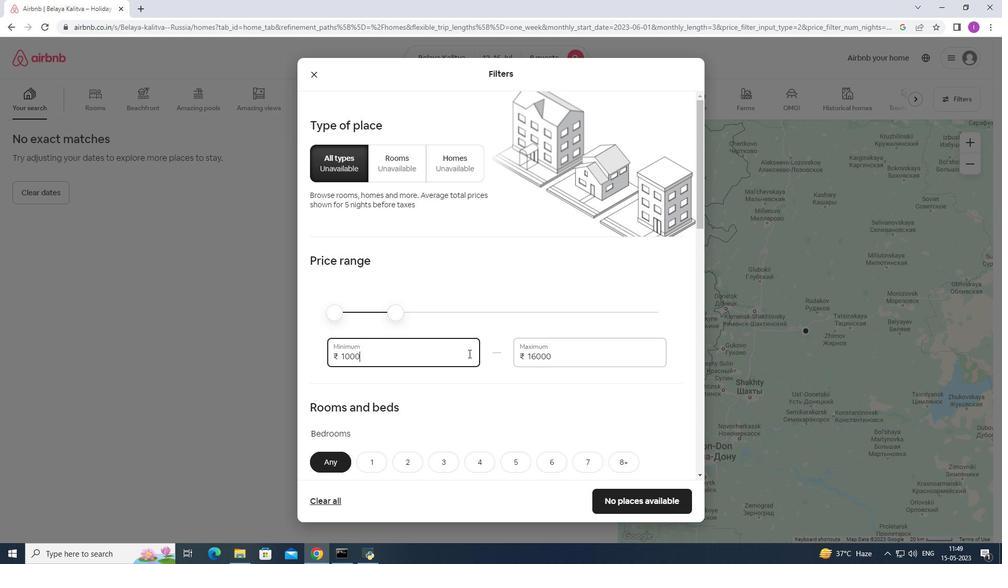 
Action: Key pressed 0
Screenshot: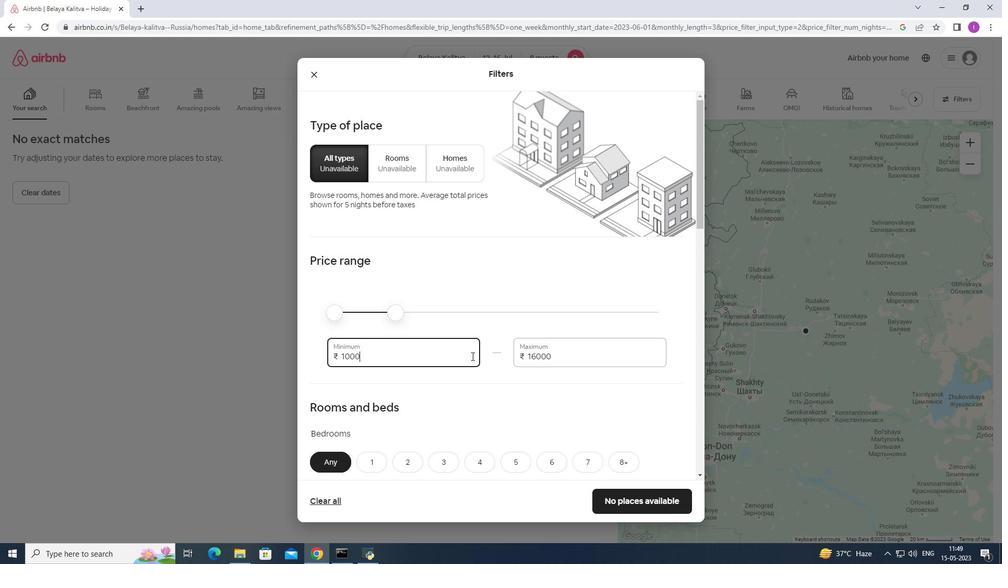 
Action: Mouse moved to (439, 440)
Screenshot: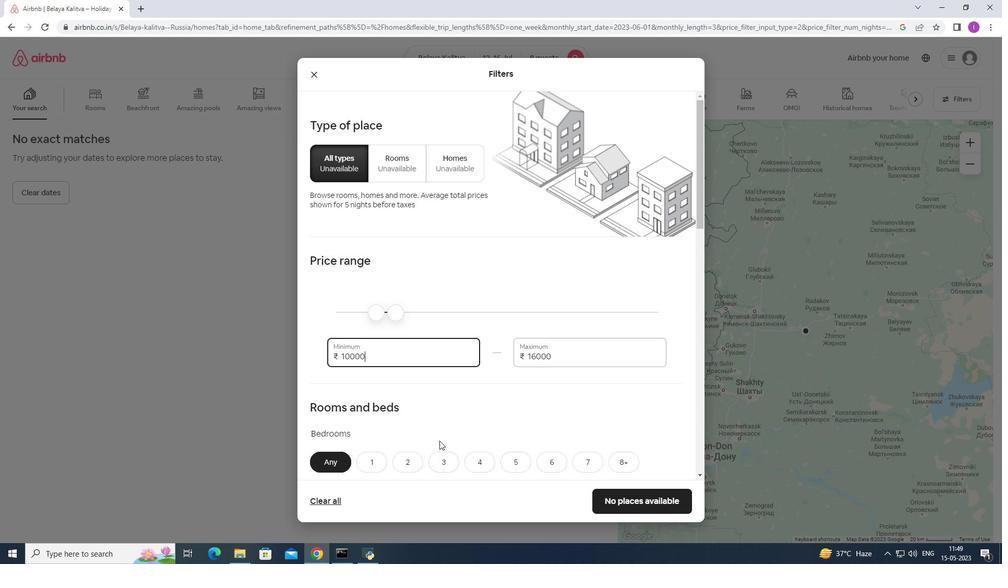
Action: Mouse scrolled (439, 439) with delta (0, 0)
Screenshot: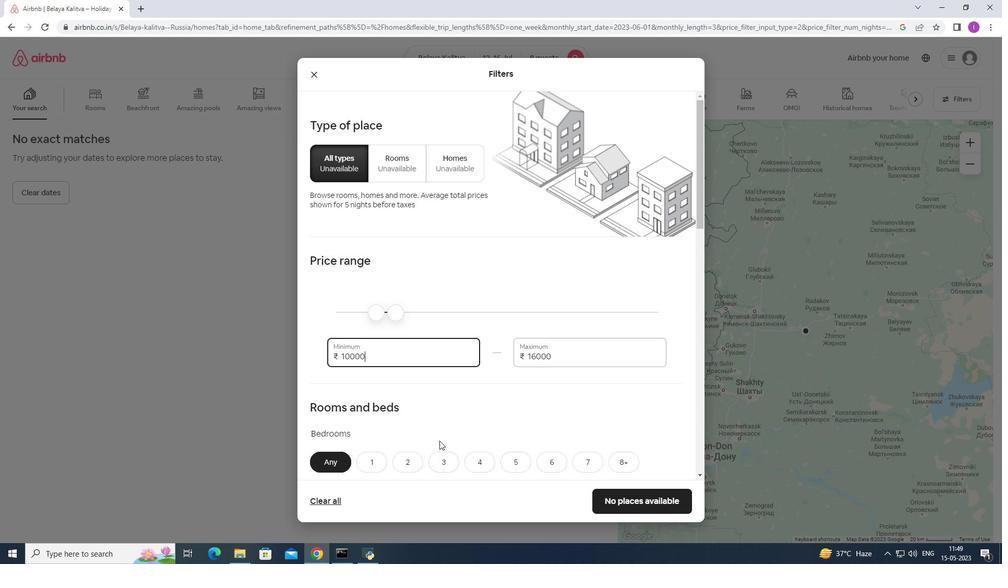 
Action: Mouse moved to (440, 438)
Screenshot: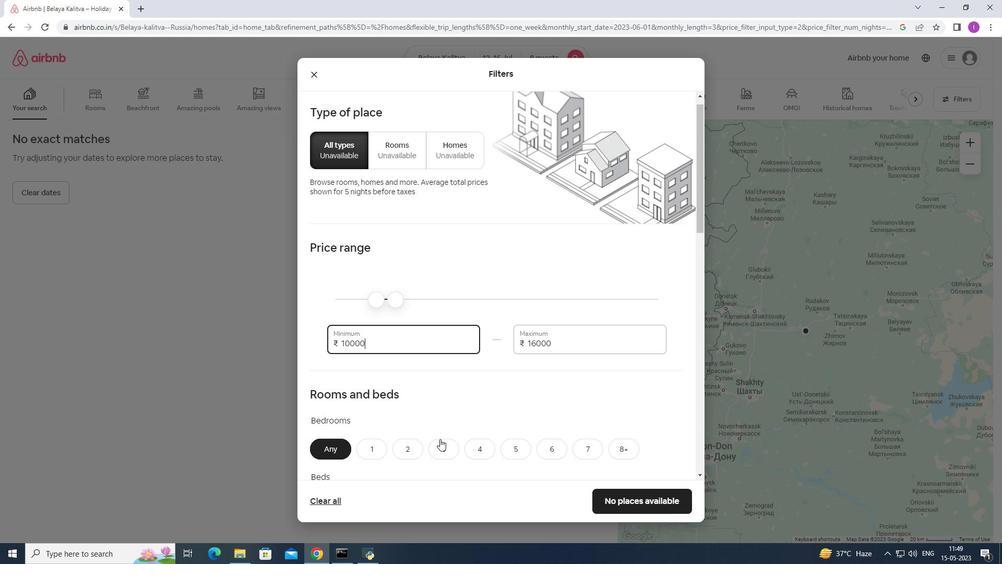 
Action: Mouse scrolled (440, 437) with delta (0, 0)
Screenshot: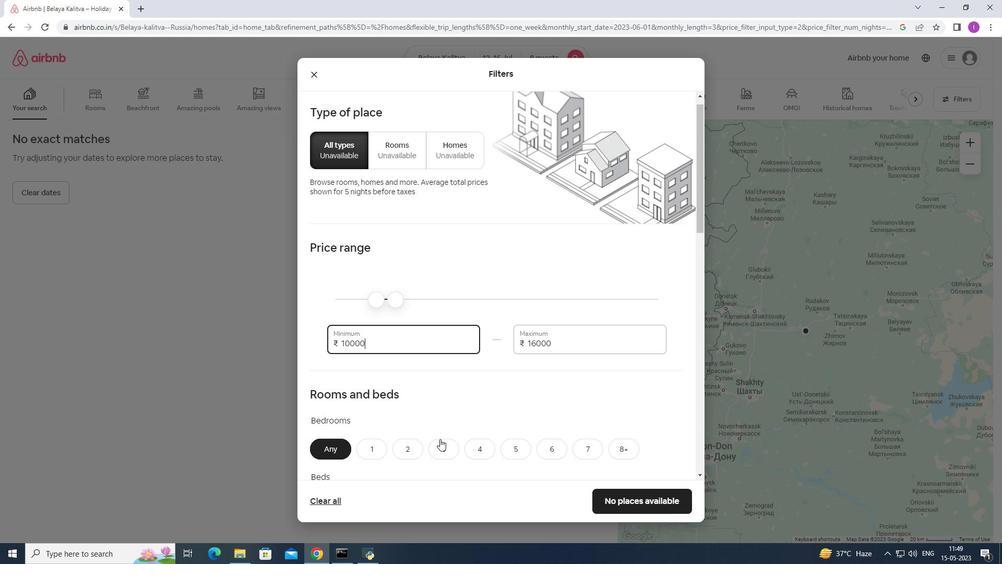 
Action: Mouse moved to (530, 352)
Screenshot: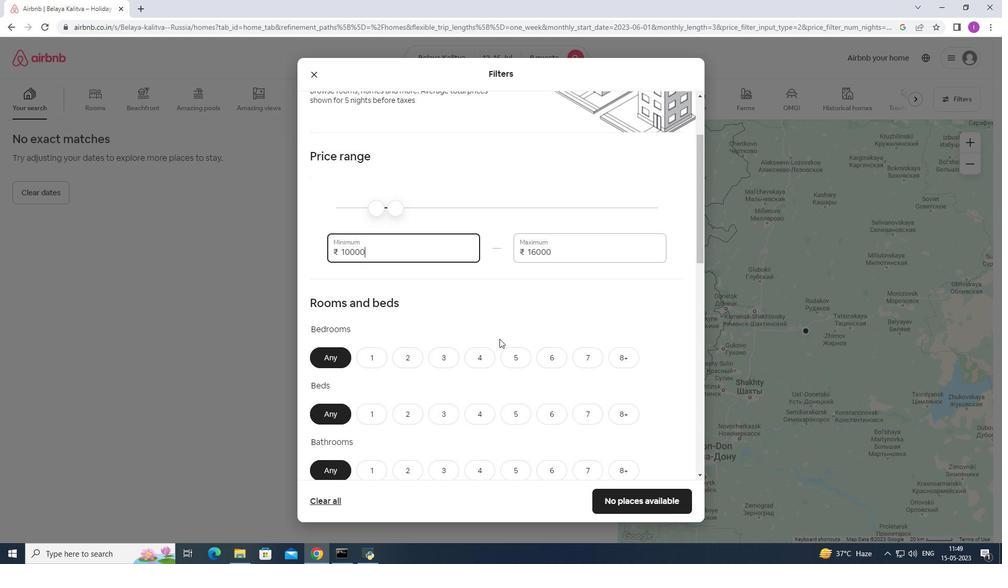 
Action: Mouse scrolled (530, 351) with delta (0, 0)
Screenshot: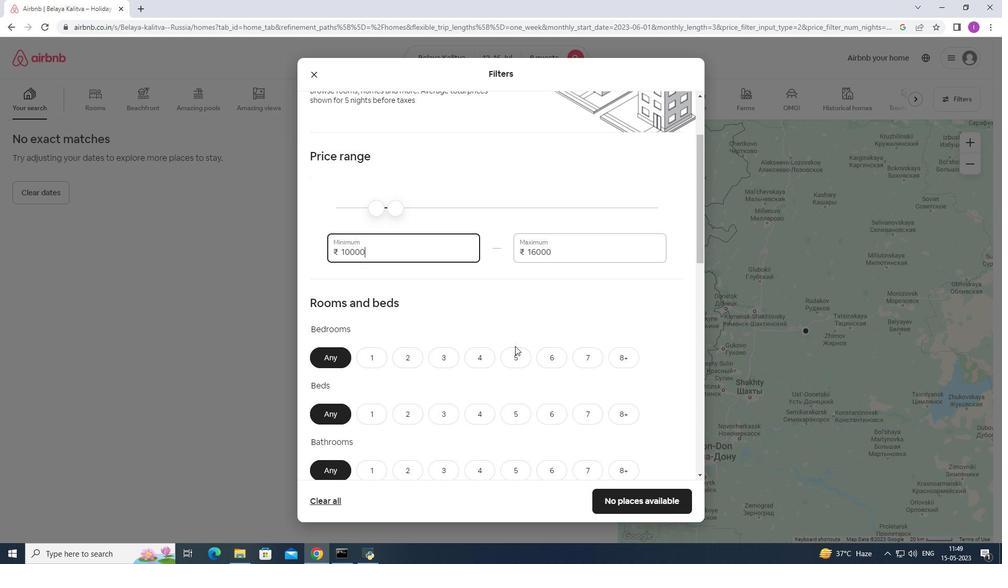 
Action: Mouse scrolled (530, 351) with delta (0, 0)
Screenshot: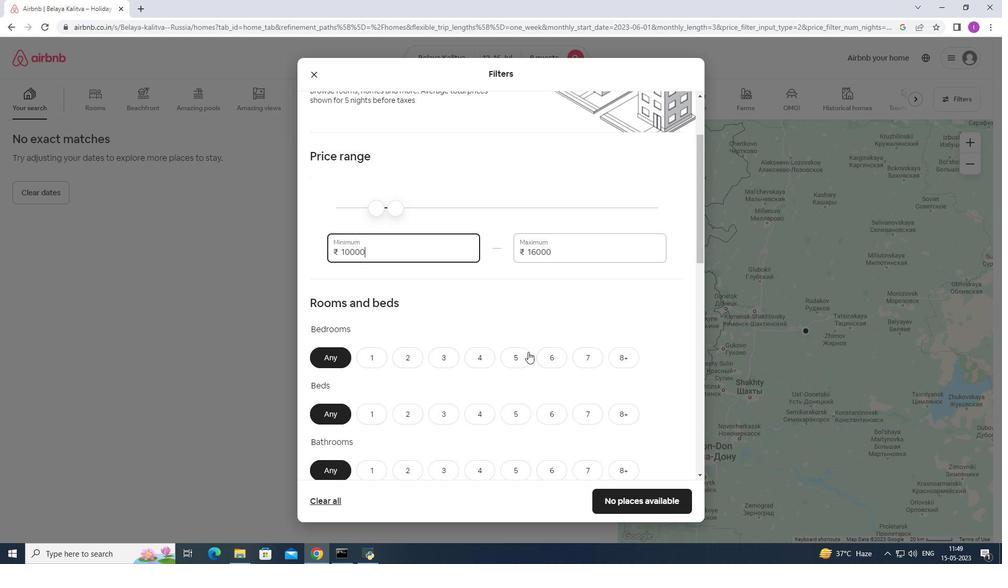 
Action: Mouse moved to (629, 252)
Screenshot: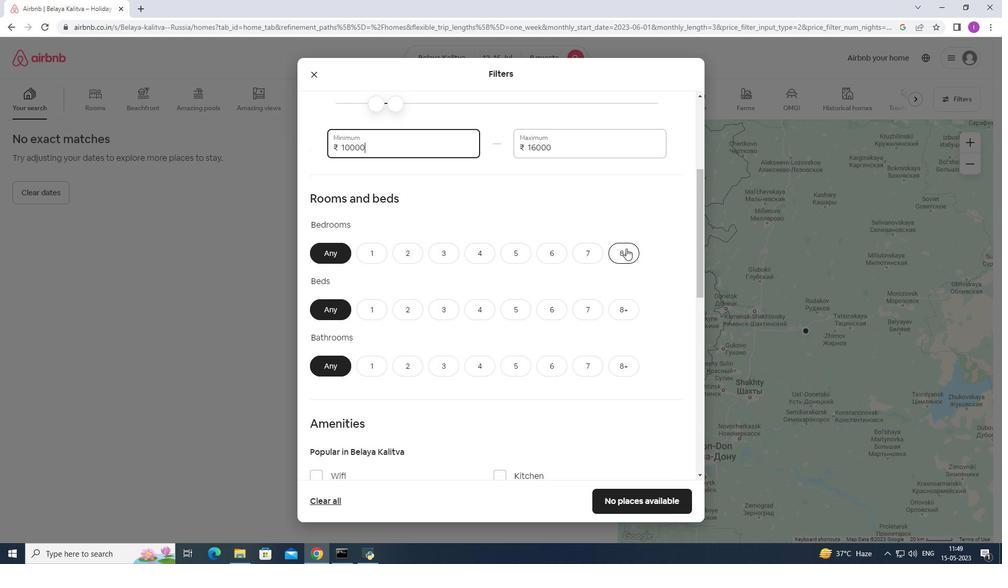 
Action: Mouse pressed left at (629, 252)
Screenshot: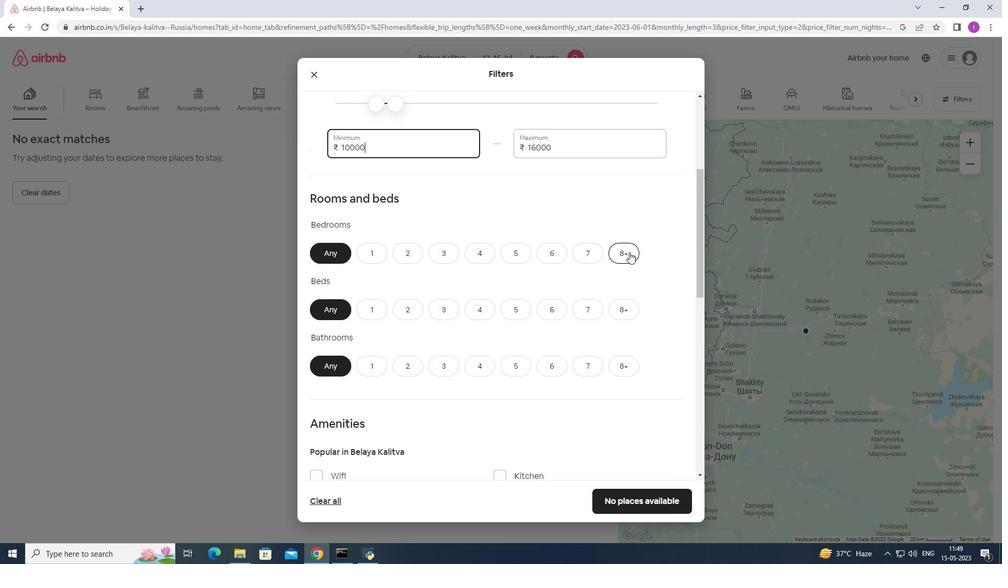 
Action: Mouse moved to (624, 307)
Screenshot: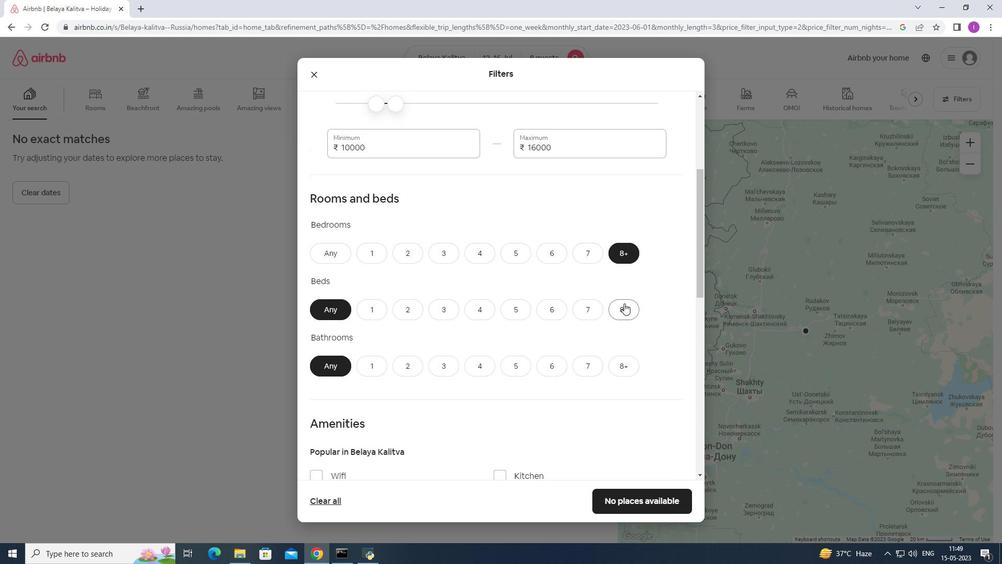 
Action: Mouse pressed left at (624, 307)
Screenshot: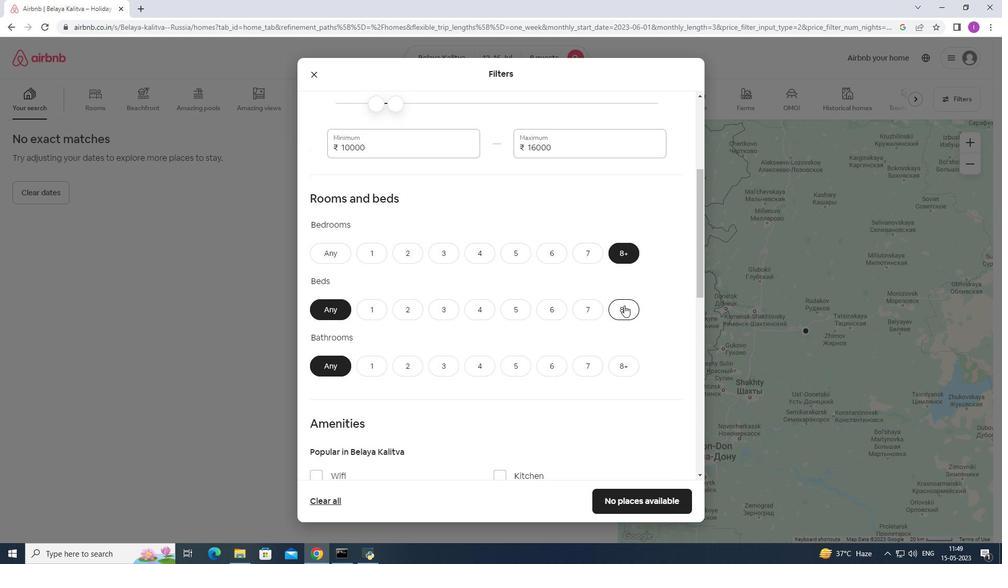 
Action: Mouse moved to (618, 361)
Screenshot: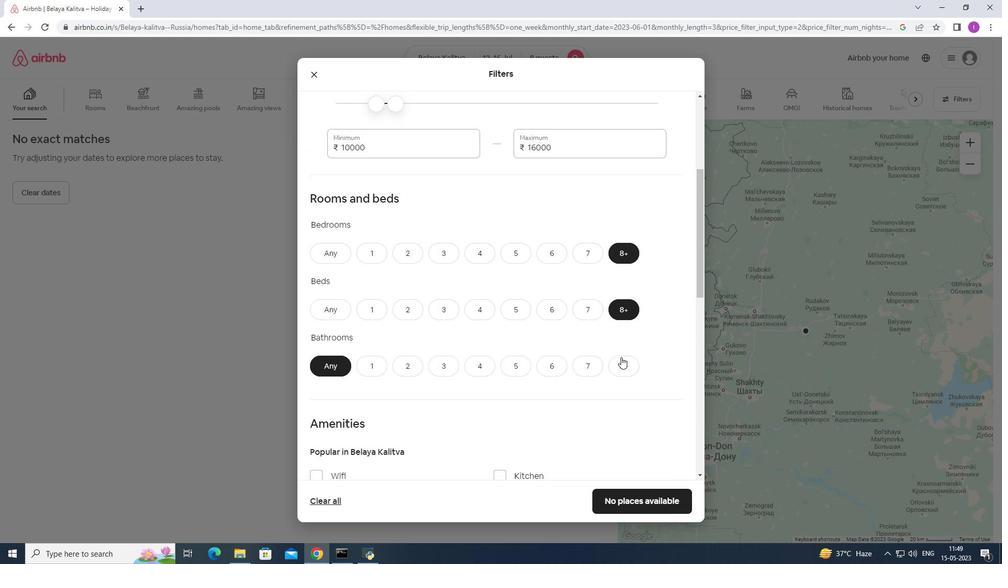 
Action: Mouse pressed left at (618, 361)
Screenshot: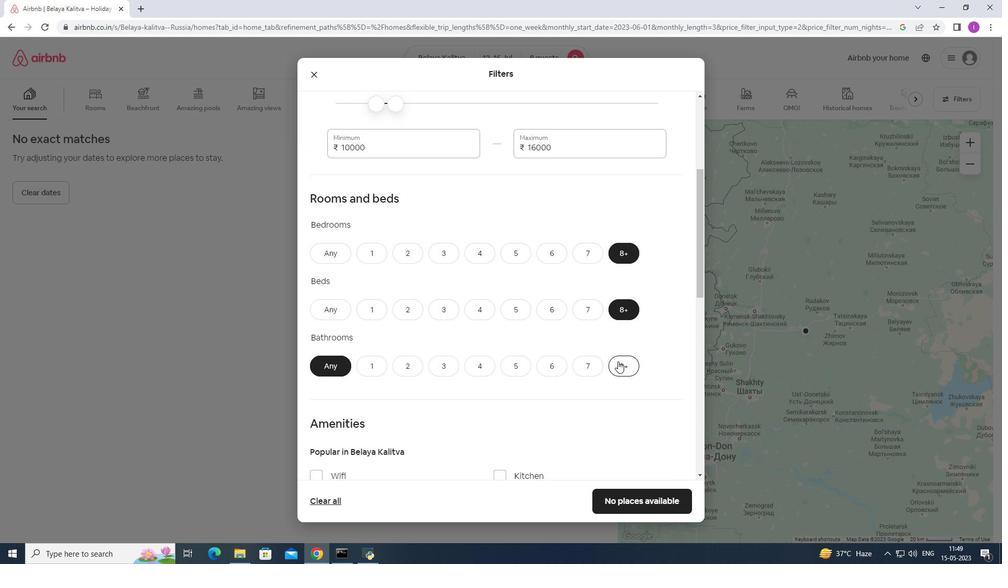 
Action: Mouse moved to (457, 366)
Screenshot: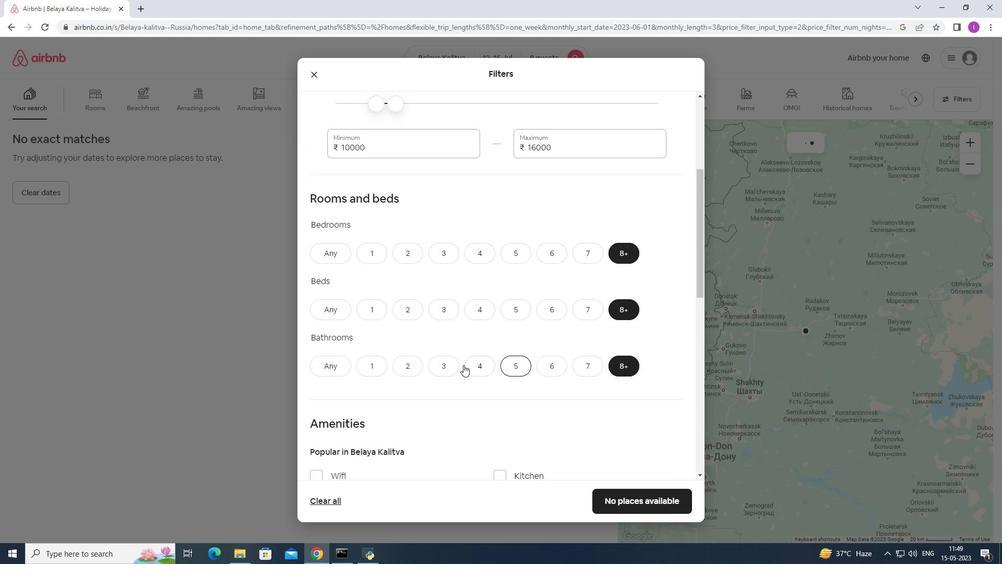 
Action: Mouse scrolled (457, 366) with delta (0, 0)
Screenshot: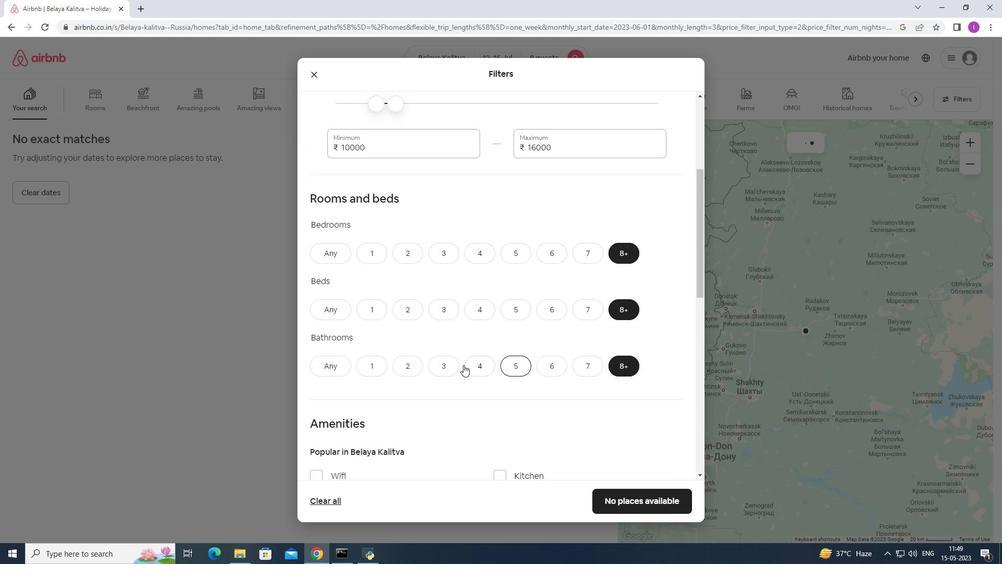 
Action: Mouse scrolled (457, 366) with delta (0, 0)
Screenshot: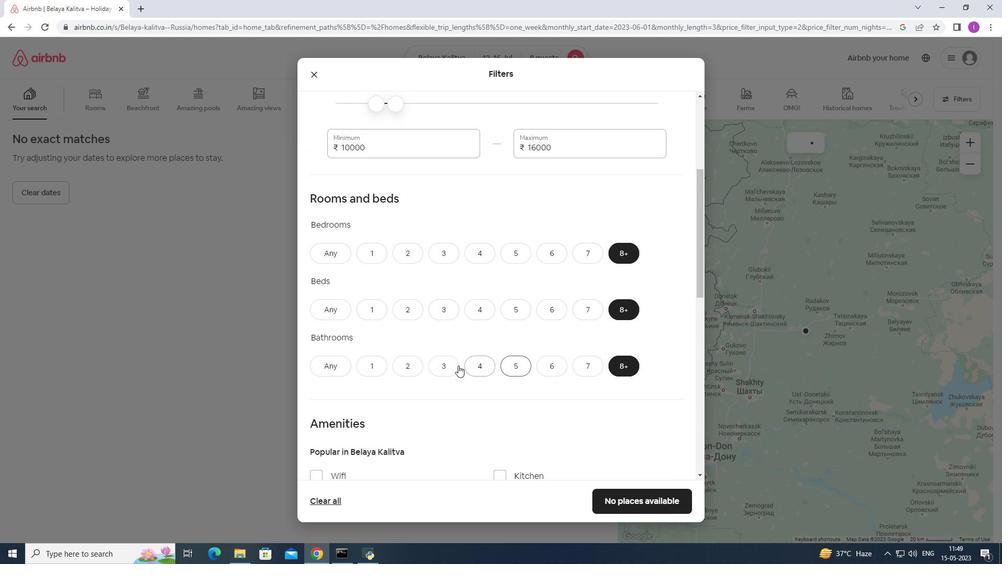 
Action: Mouse scrolled (457, 366) with delta (0, 0)
Screenshot: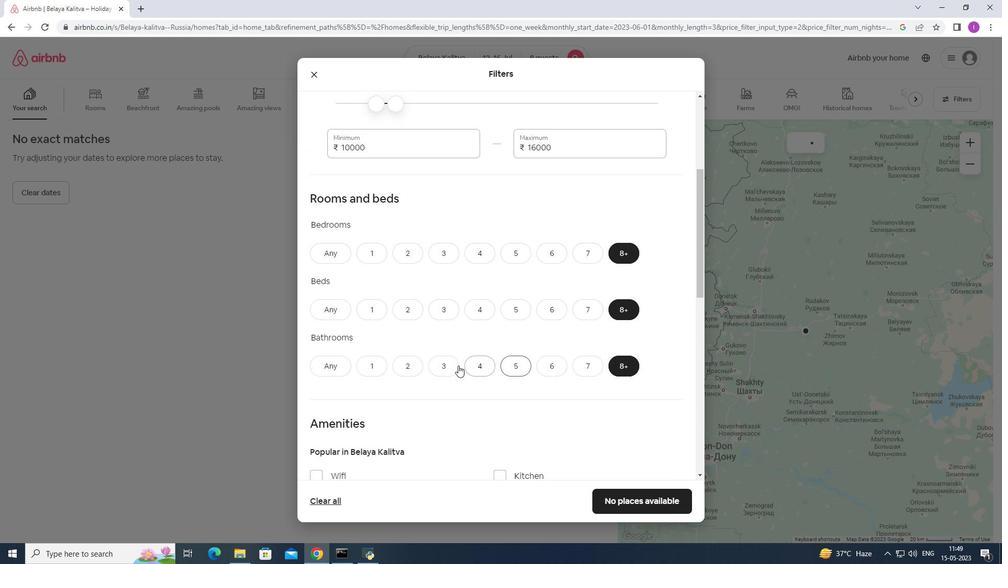 
Action: Mouse moved to (456, 366)
Screenshot: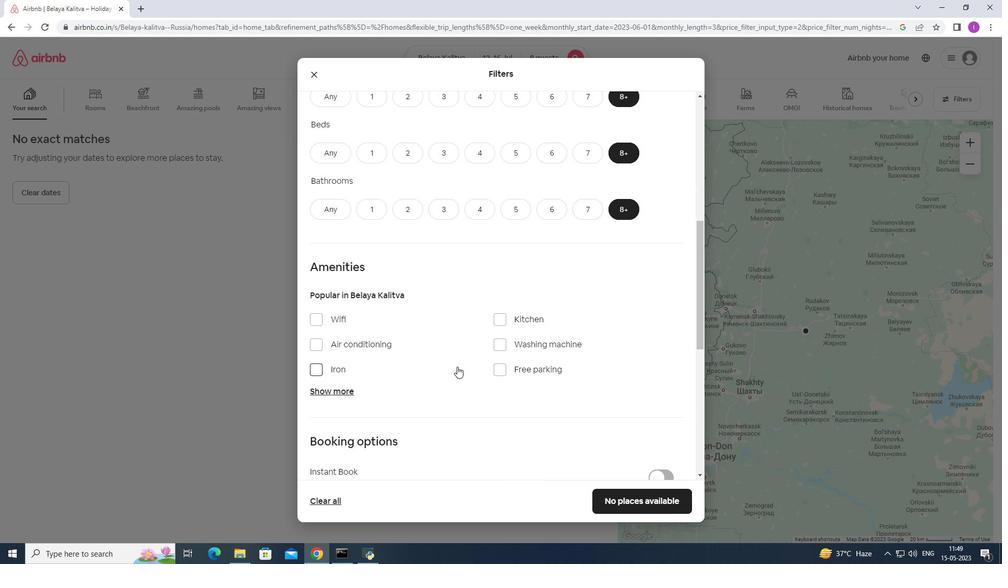 
Action: Mouse scrolled (456, 366) with delta (0, 0)
Screenshot: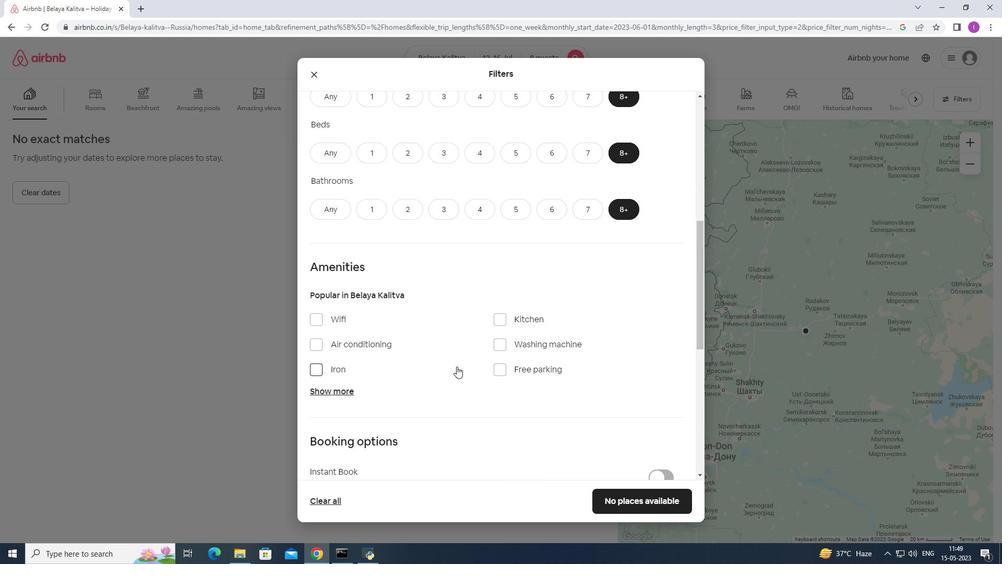 
Action: Mouse moved to (429, 267)
Screenshot: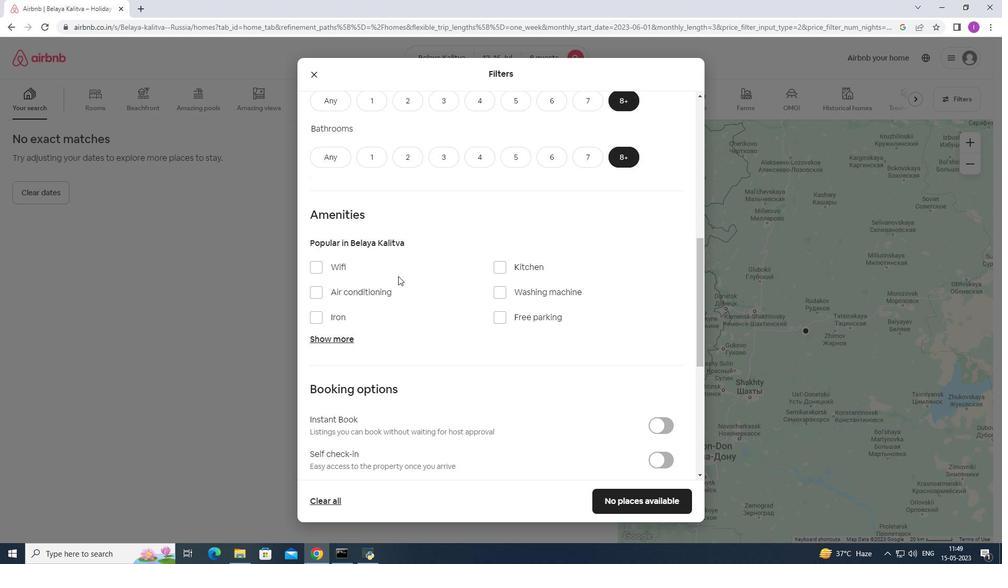 
Action: Mouse scrolled (429, 266) with delta (0, 0)
Screenshot: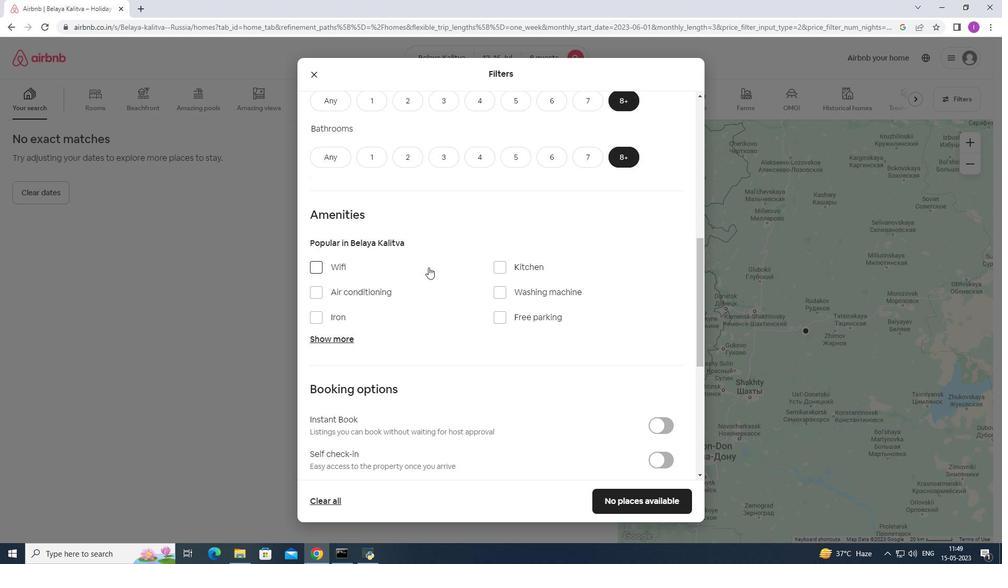 
Action: Mouse scrolled (429, 266) with delta (0, 0)
Screenshot: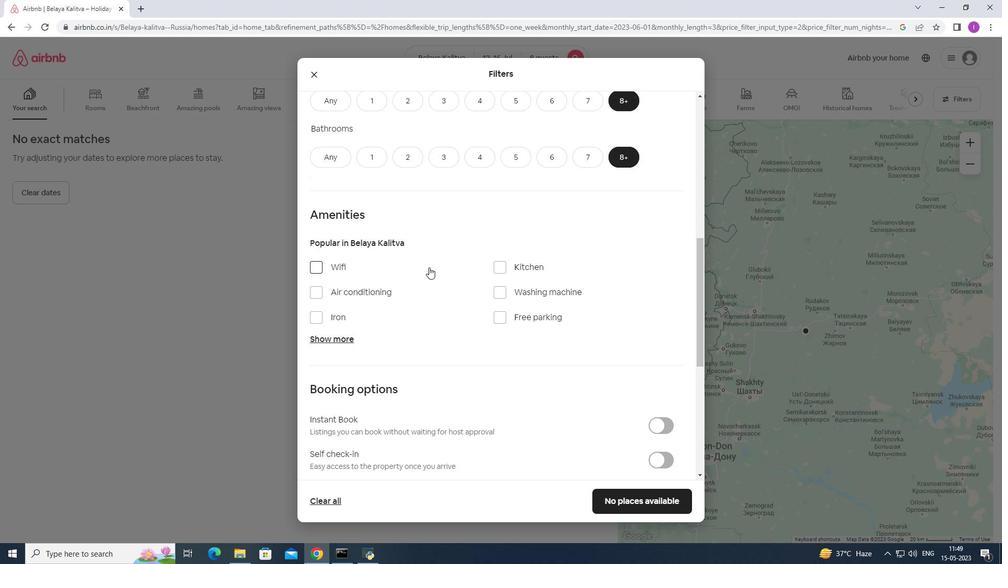 
Action: Mouse moved to (310, 164)
Screenshot: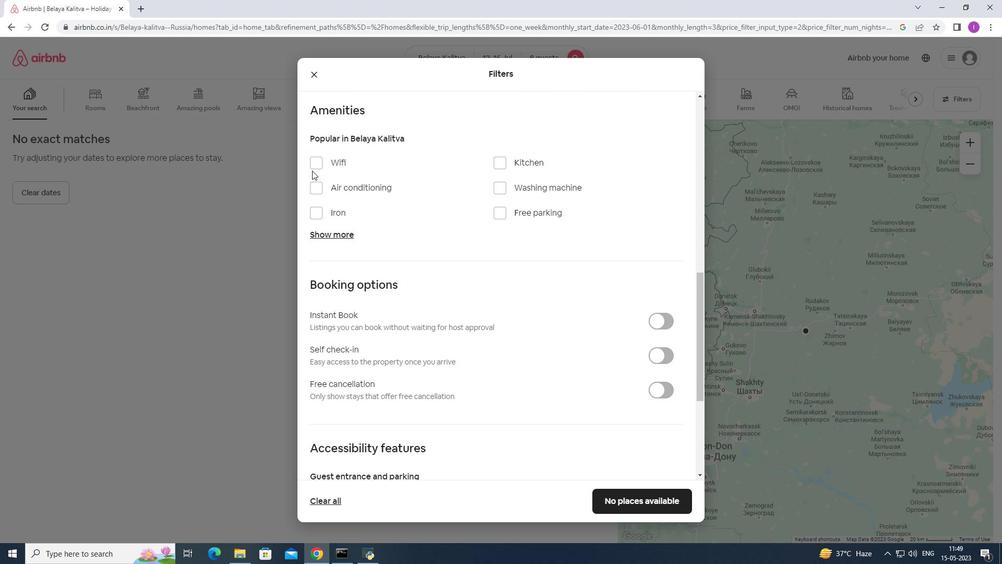 
Action: Mouse pressed left at (310, 164)
Screenshot: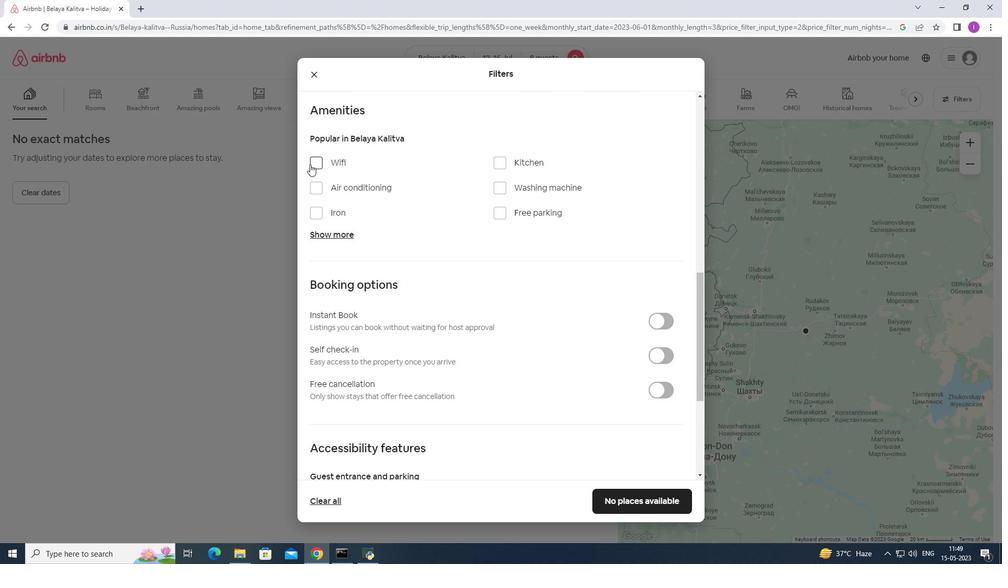 
Action: Mouse moved to (500, 212)
Screenshot: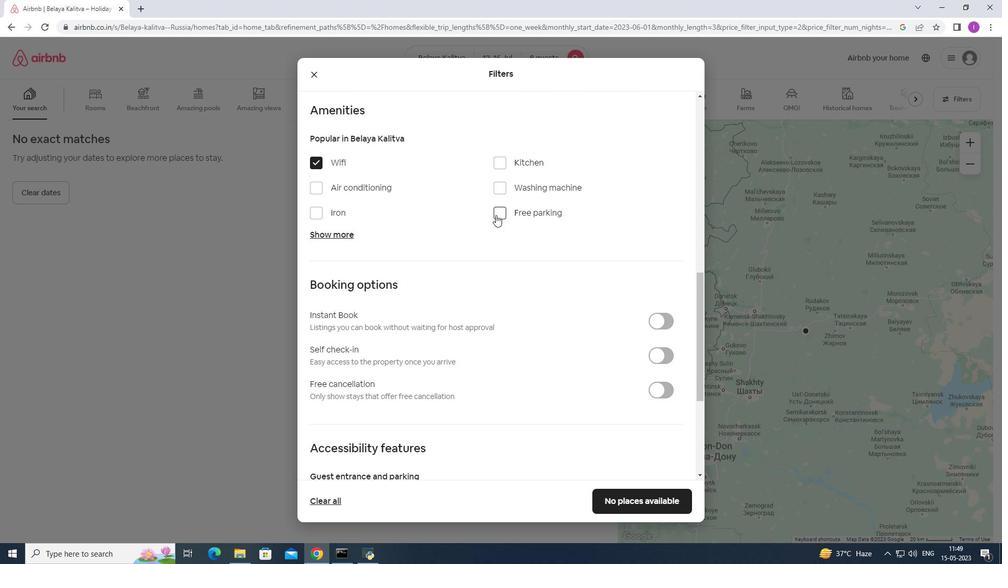 
Action: Mouse pressed left at (500, 212)
Screenshot: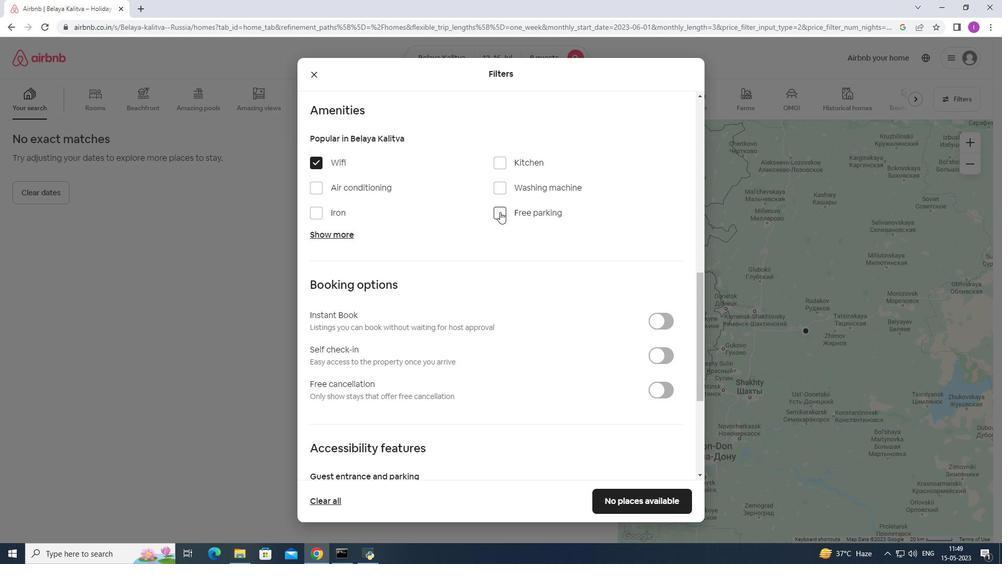 
Action: Mouse moved to (329, 235)
Screenshot: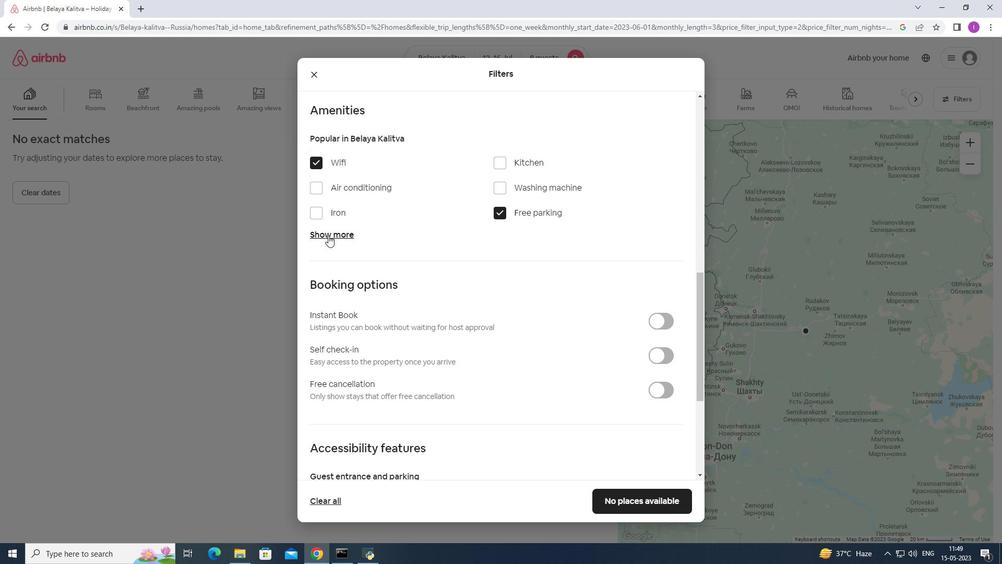 
Action: Mouse pressed left at (329, 235)
Screenshot: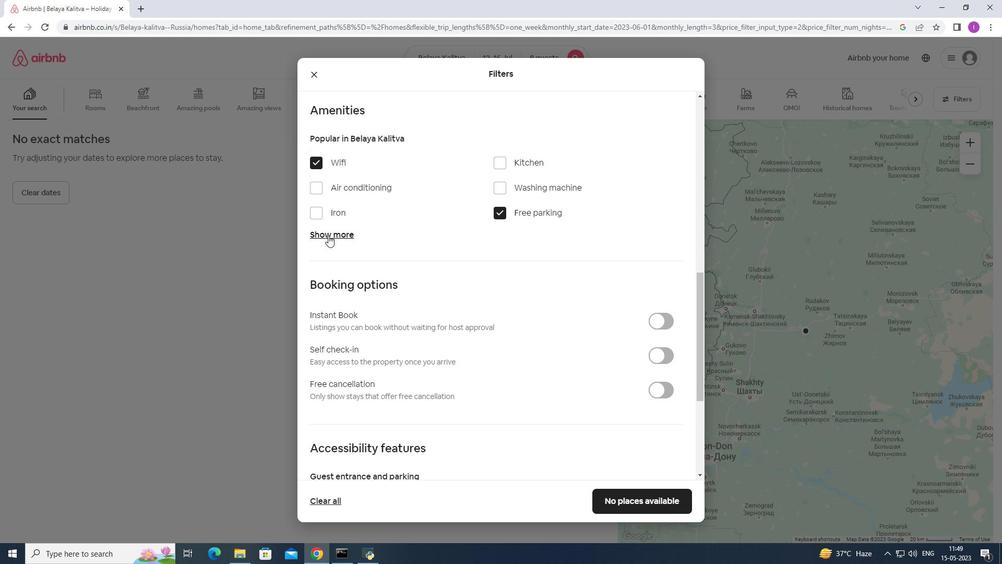 
Action: Mouse moved to (498, 297)
Screenshot: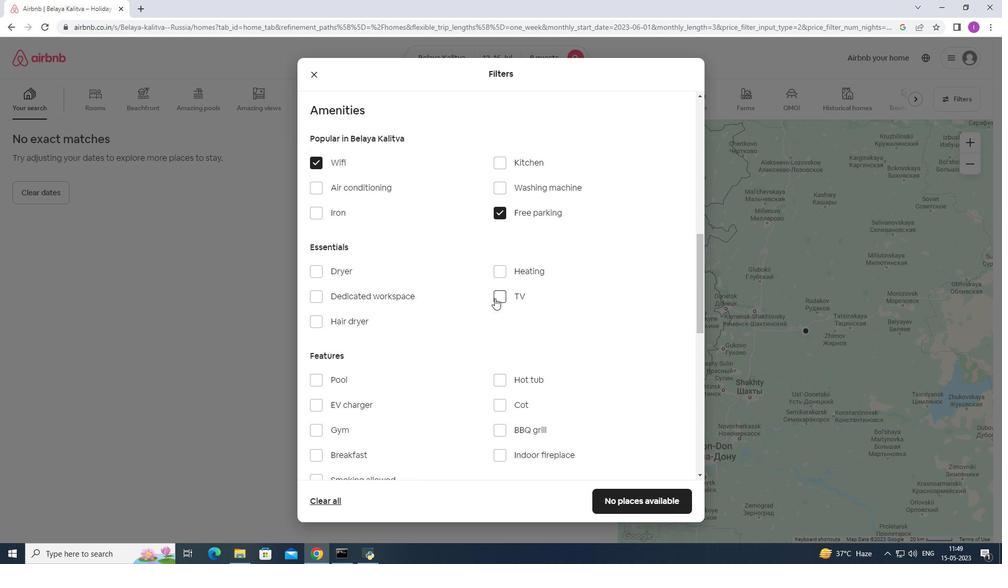 
Action: Mouse pressed left at (498, 297)
Screenshot: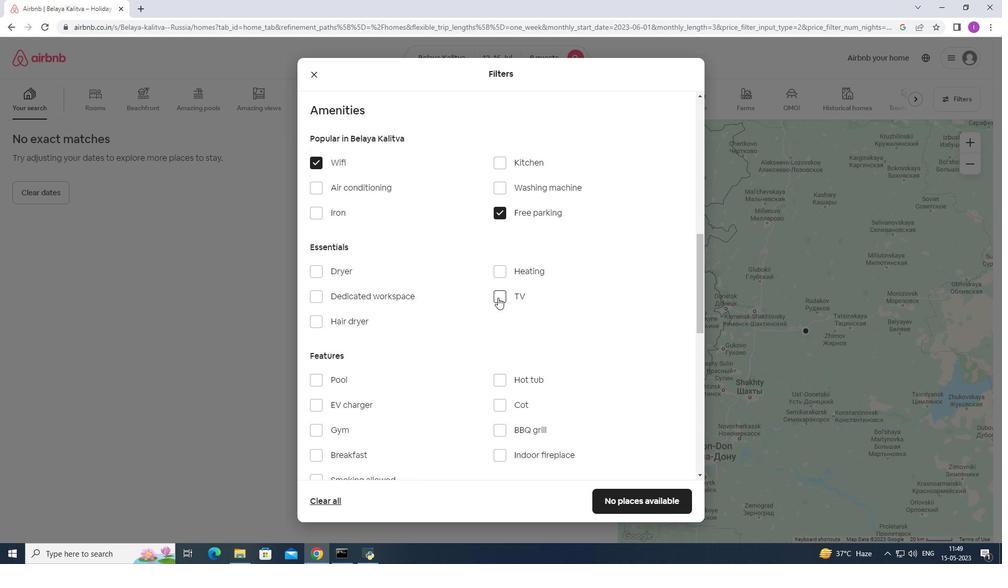 
Action: Mouse moved to (379, 358)
Screenshot: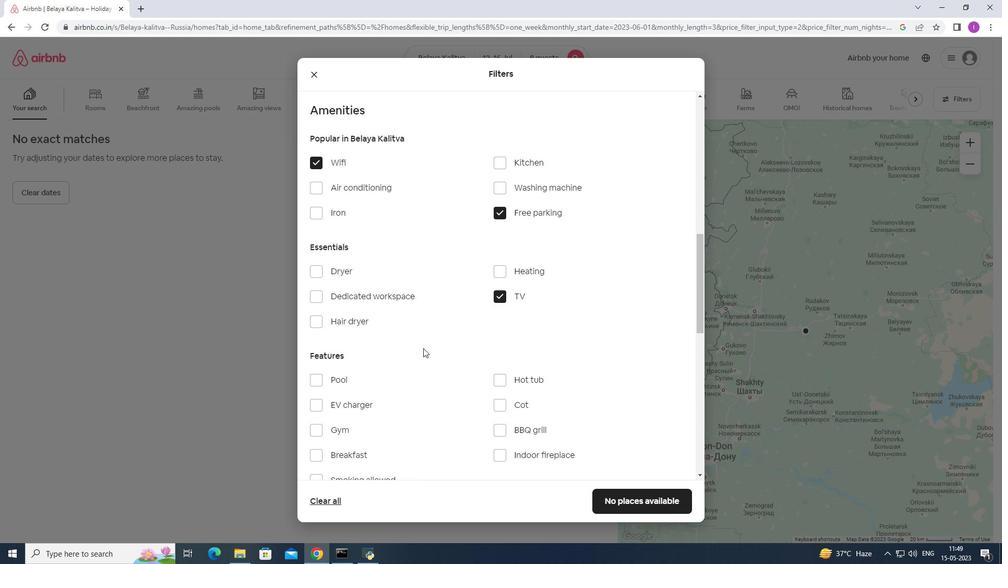 
Action: Mouse scrolled (379, 358) with delta (0, 0)
Screenshot: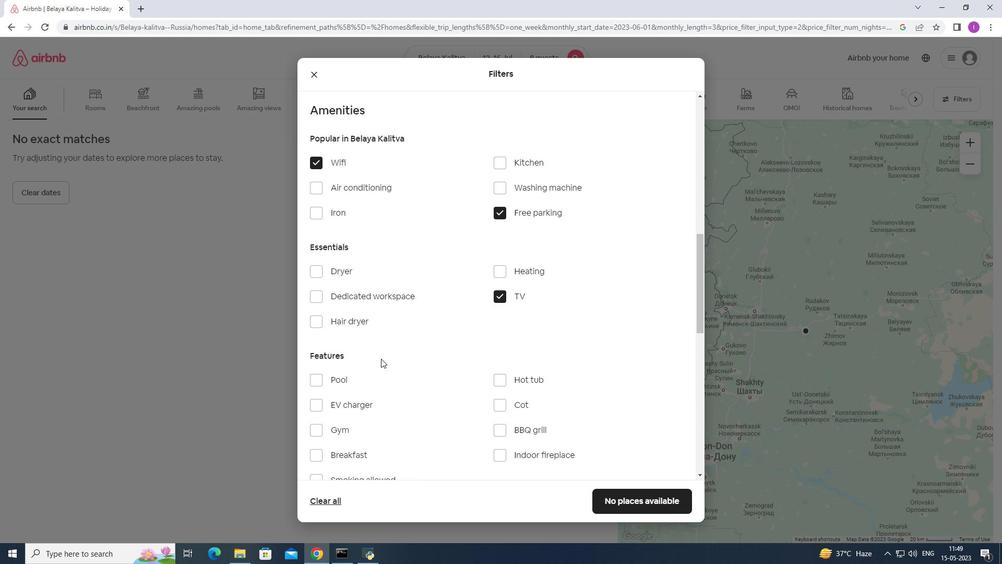 
Action: Mouse scrolled (379, 358) with delta (0, 0)
Screenshot: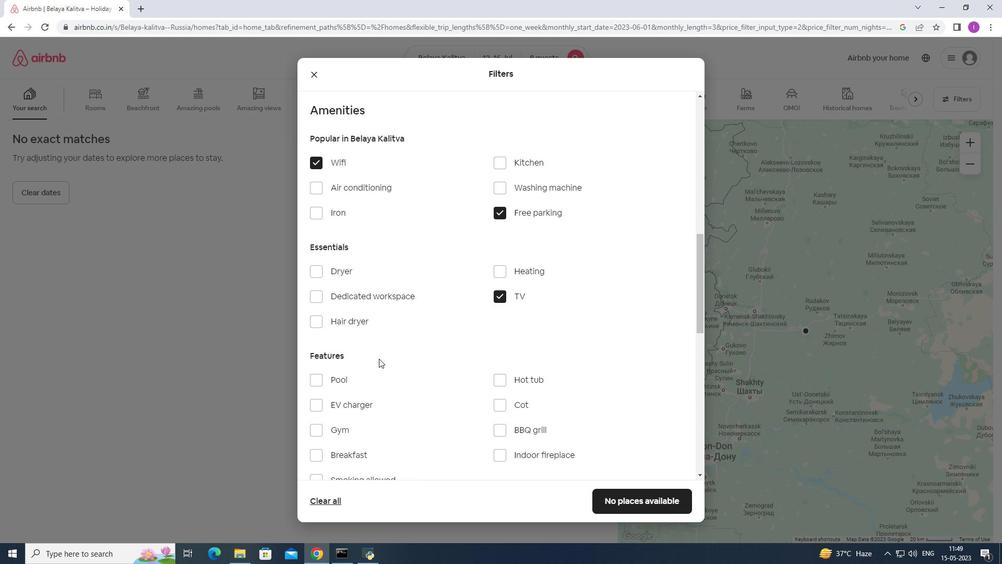 
Action: Mouse moved to (315, 324)
Screenshot: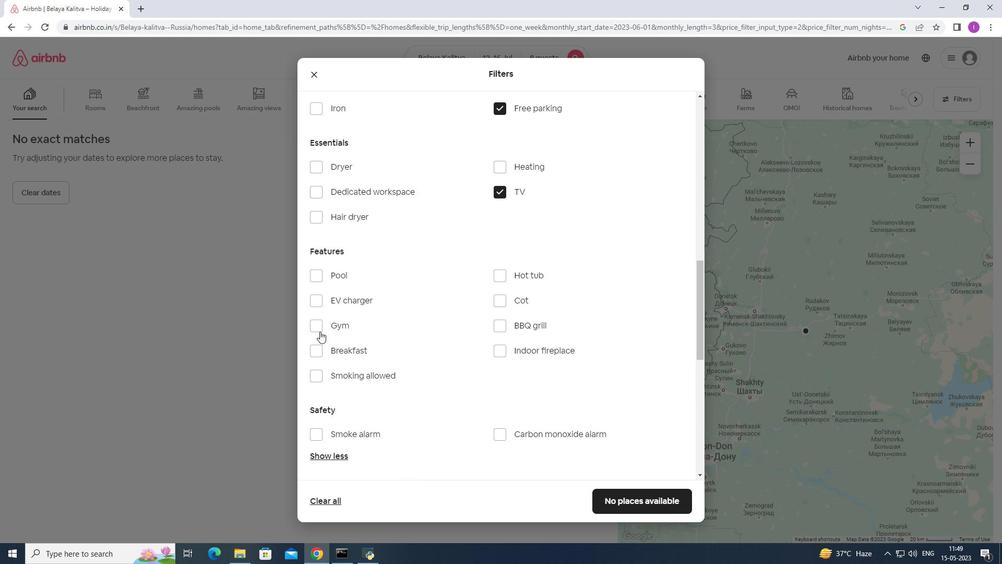 
Action: Mouse pressed left at (315, 324)
Screenshot: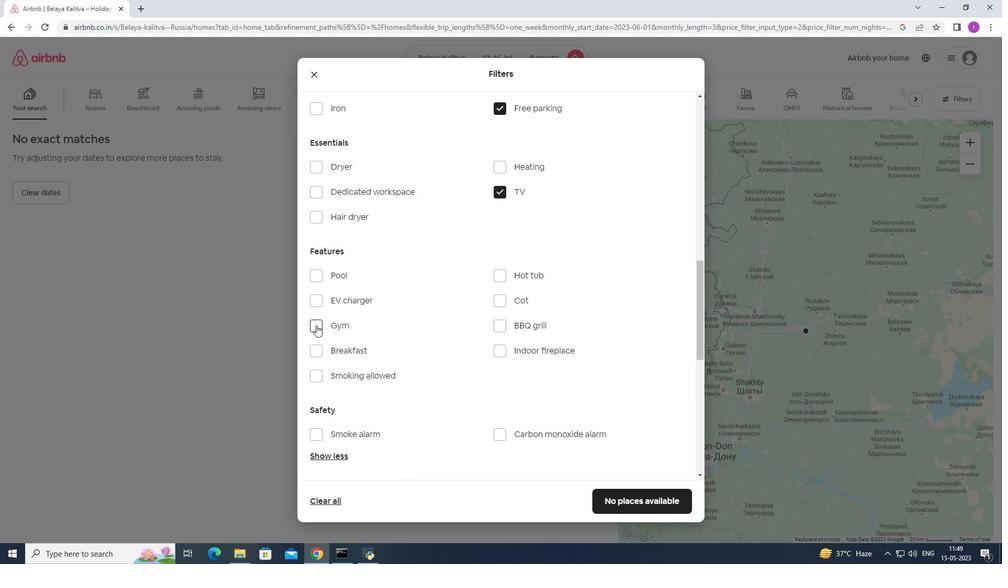 
Action: Mouse moved to (321, 351)
Screenshot: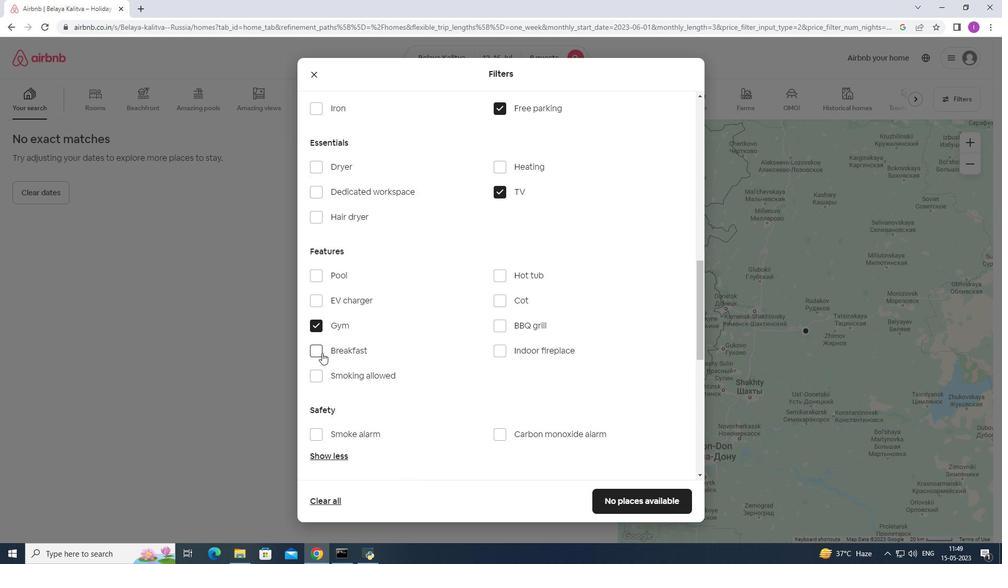 
Action: Mouse pressed left at (321, 351)
Screenshot: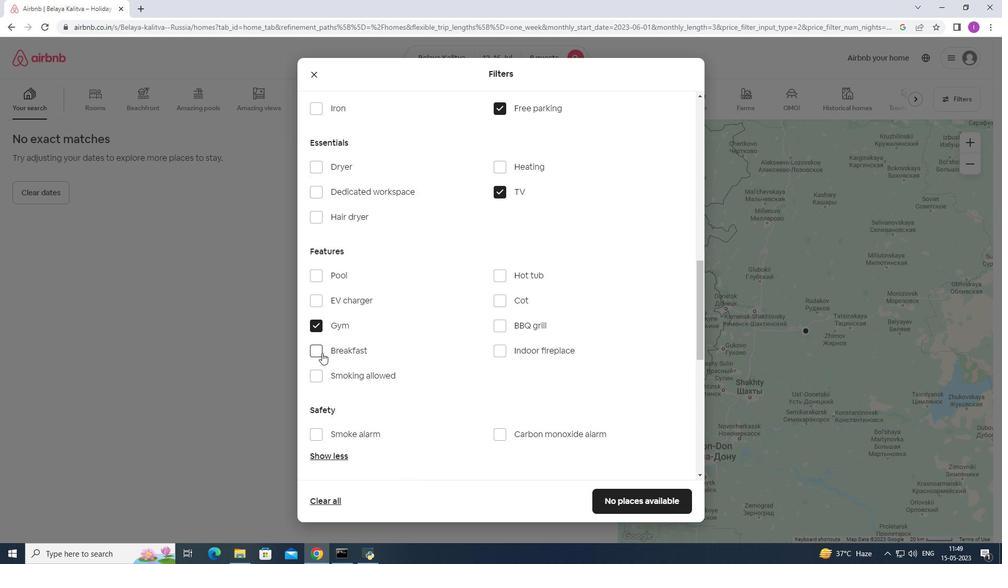
Action: Mouse moved to (461, 394)
Screenshot: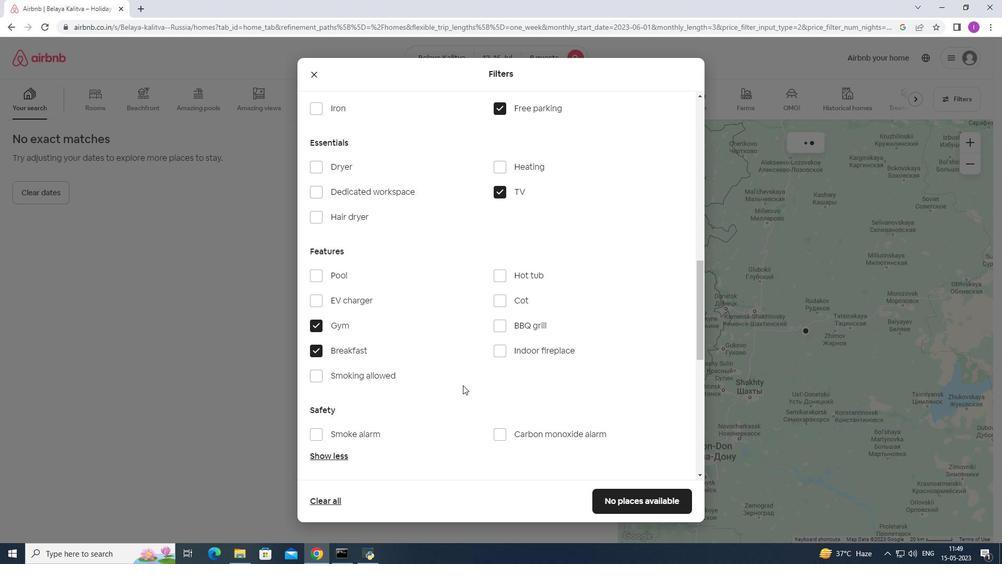 
Action: Mouse scrolled (461, 393) with delta (0, 0)
Screenshot: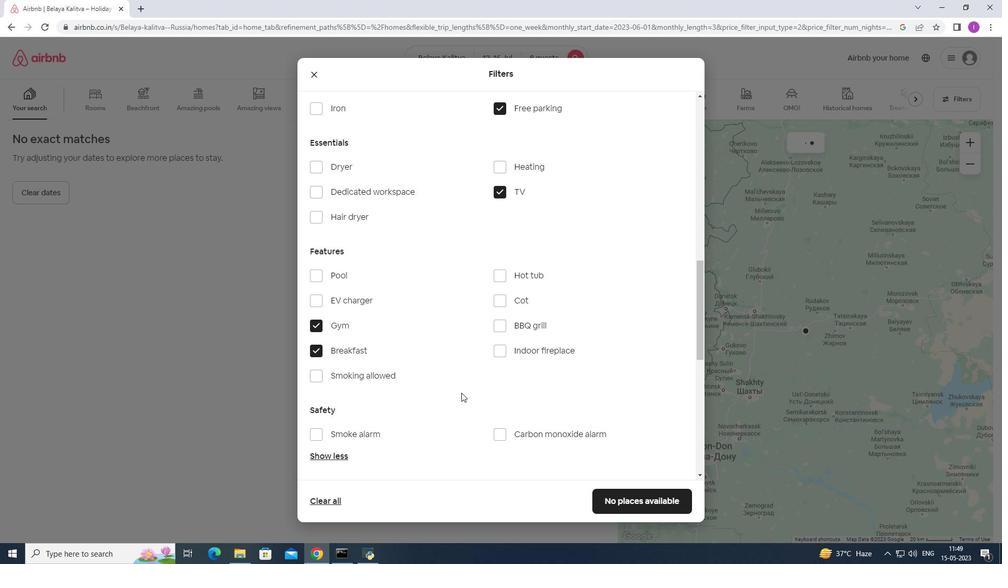 
Action: Mouse scrolled (461, 393) with delta (0, 0)
Screenshot: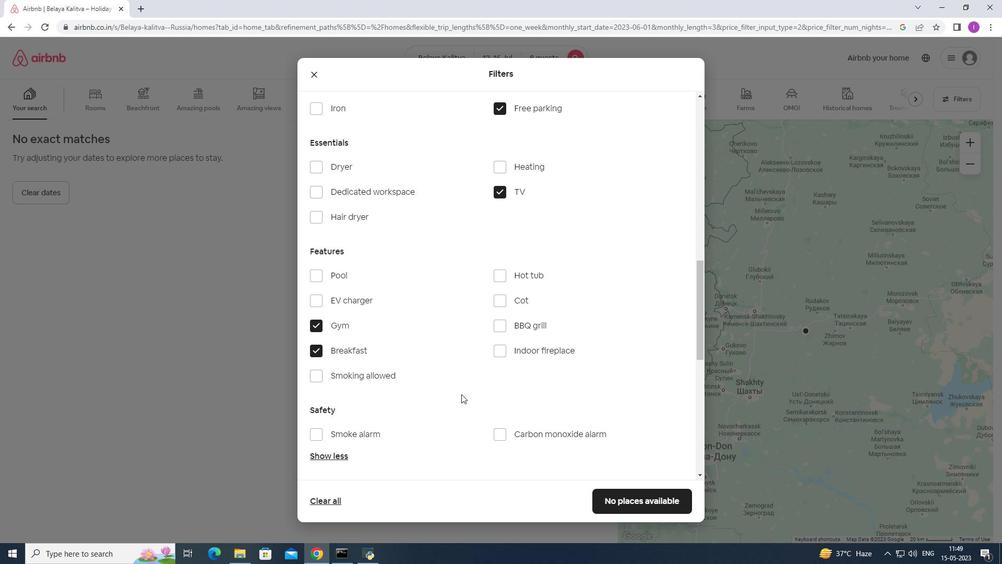 
Action: Mouse scrolled (461, 393) with delta (0, 0)
Screenshot: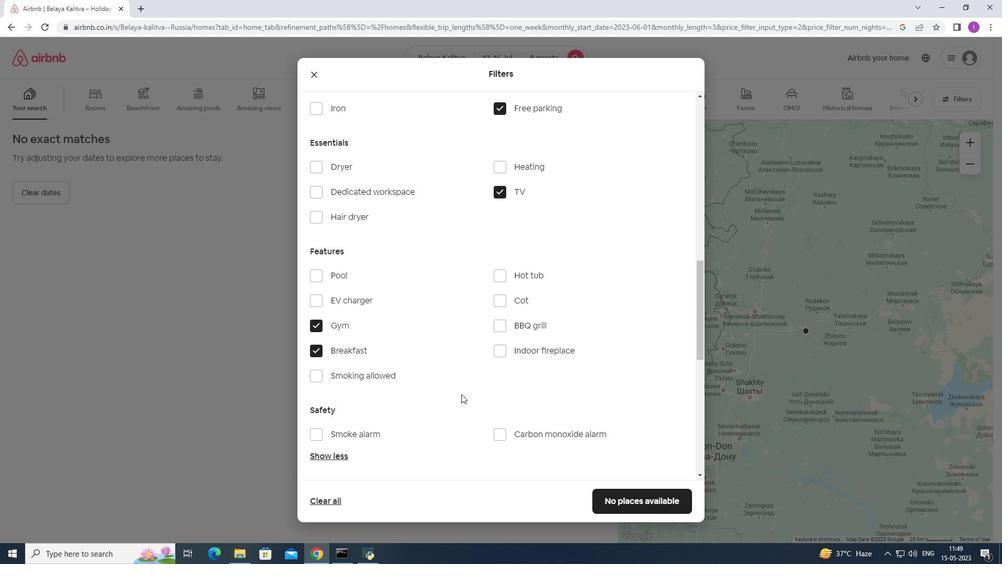 
Action: Mouse moved to (467, 390)
Screenshot: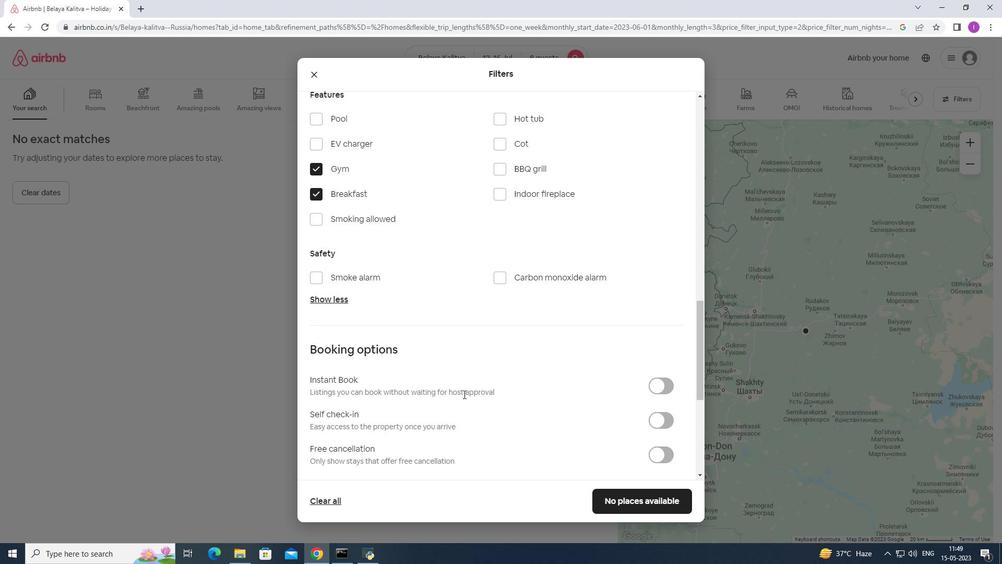 
Action: Mouse scrolled (467, 390) with delta (0, 0)
Screenshot: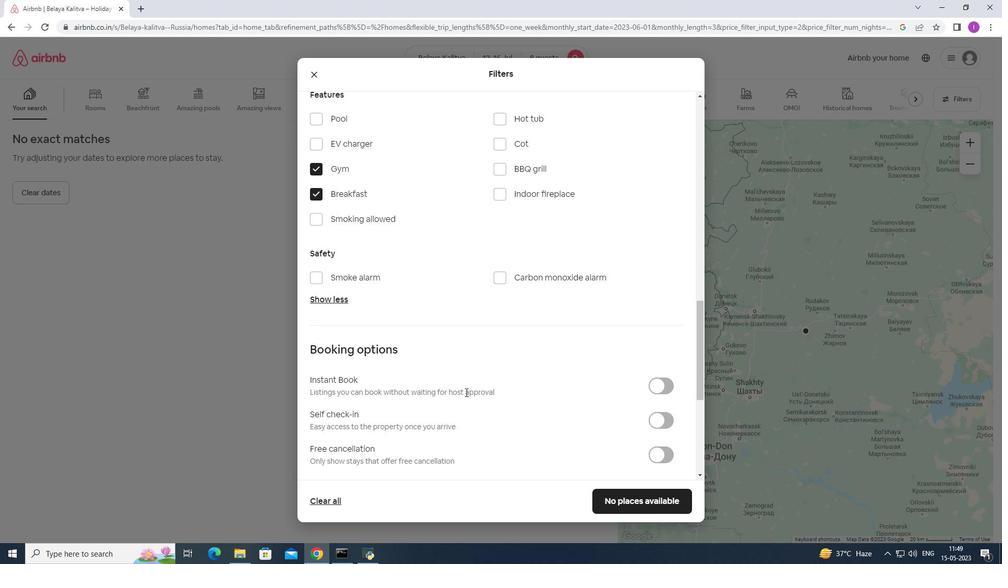 
Action: Mouse moved to (468, 390)
Screenshot: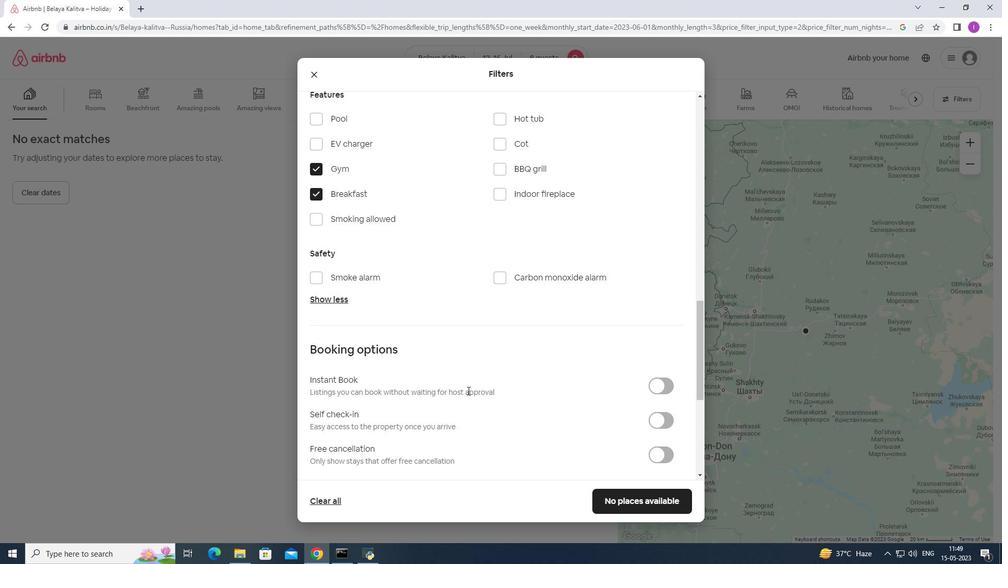 
Action: Mouse scrolled (468, 390) with delta (0, 0)
Screenshot: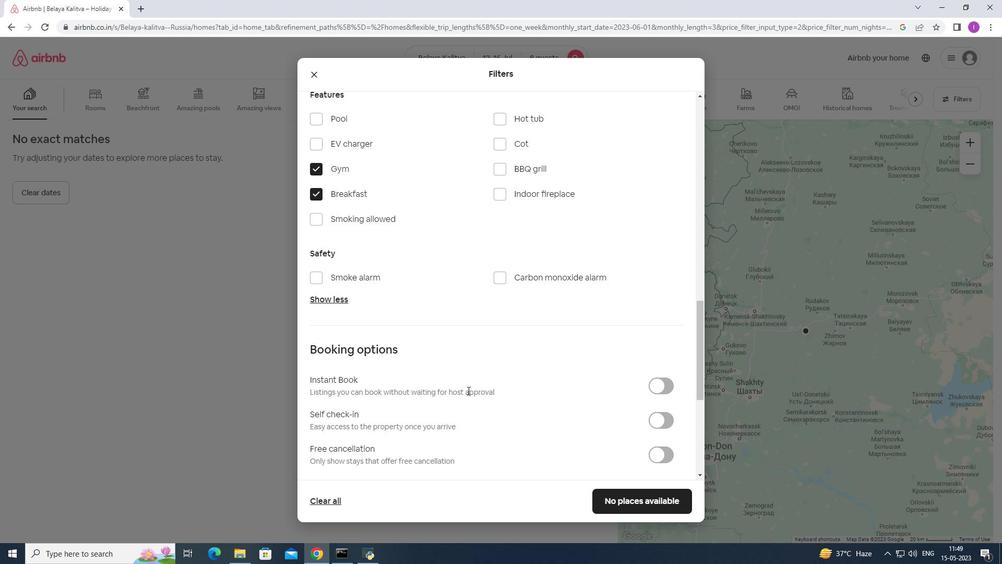 
Action: Mouse scrolled (468, 390) with delta (0, 0)
Screenshot: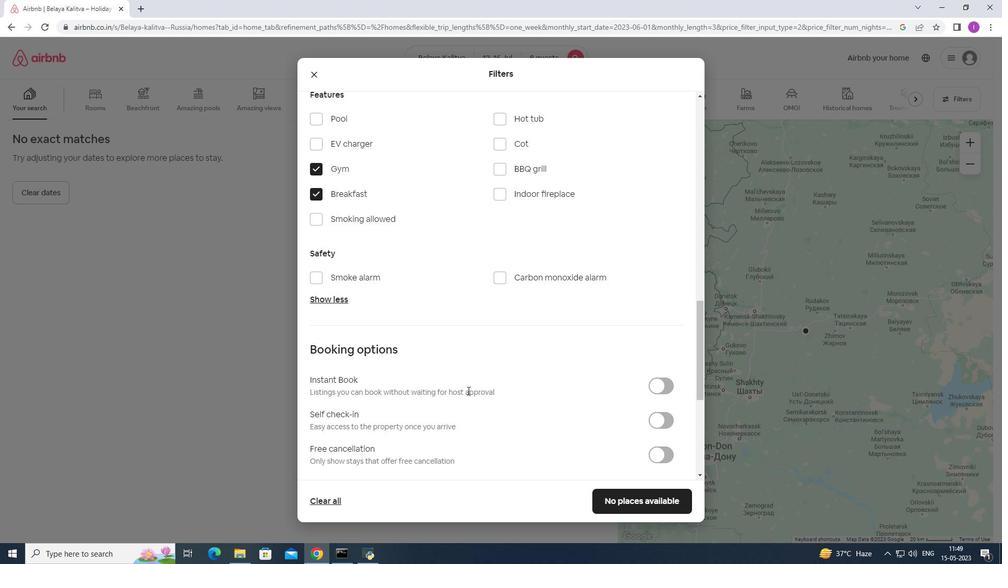
Action: Mouse moved to (663, 263)
Screenshot: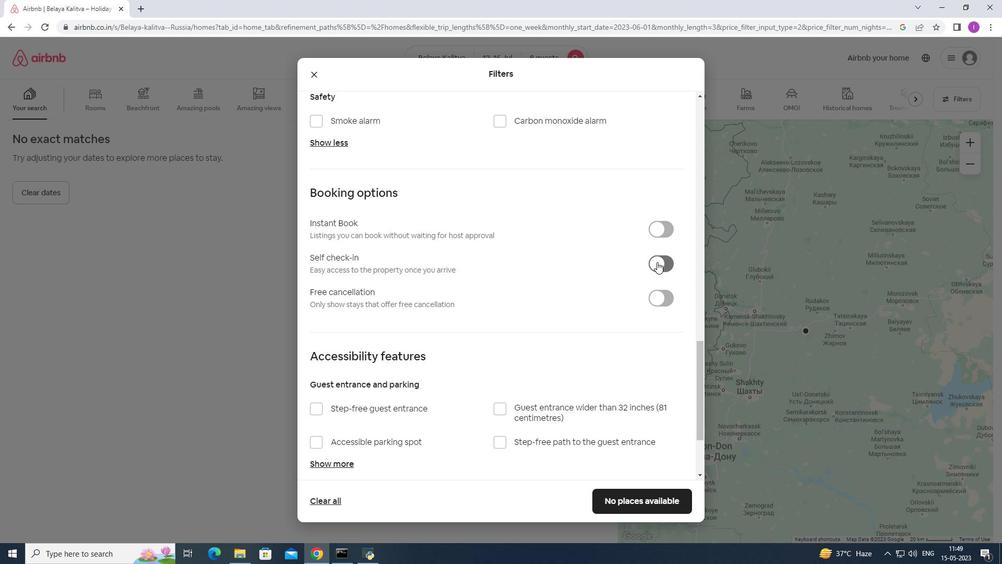 
Action: Mouse pressed left at (663, 263)
Screenshot: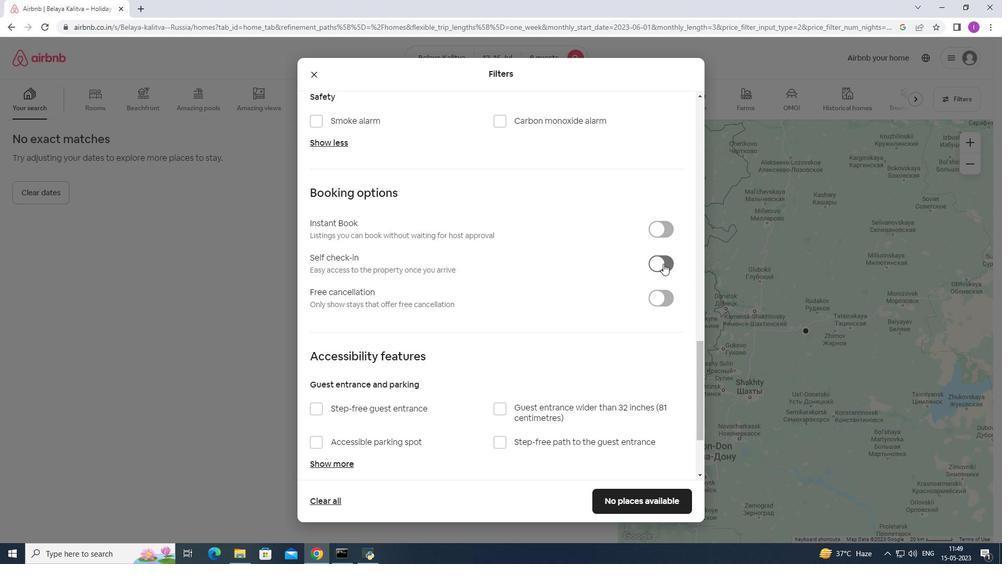 
Action: Mouse moved to (549, 402)
Screenshot: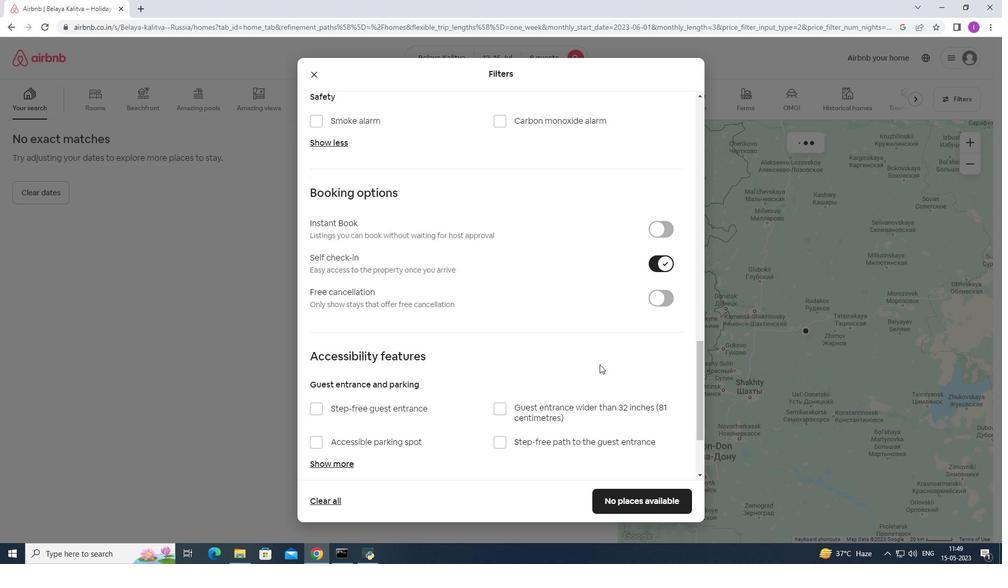 
Action: Mouse scrolled (549, 401) with delta (0, 0)
Screenshot: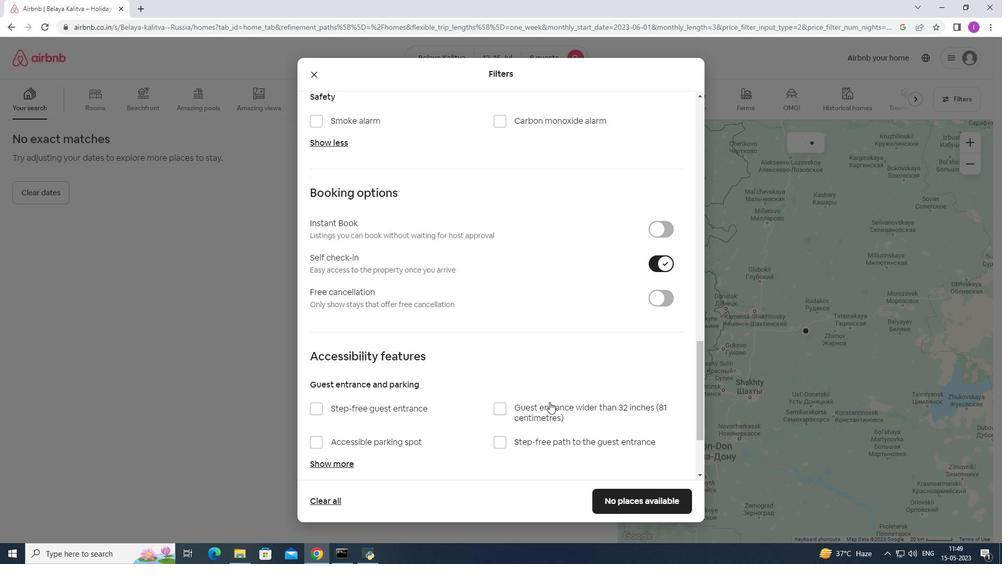 
Action: Mouse scrolled (549, 401) with delta (0, 0)
Screenshot: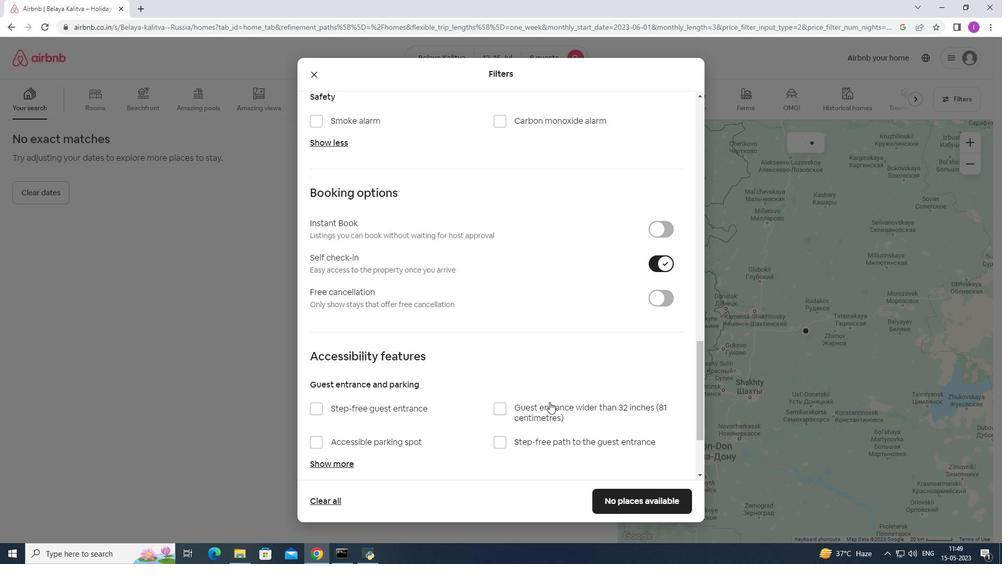 
Action: Mouse scrolled (549, 401) with delta (0, 0)
Screenshot: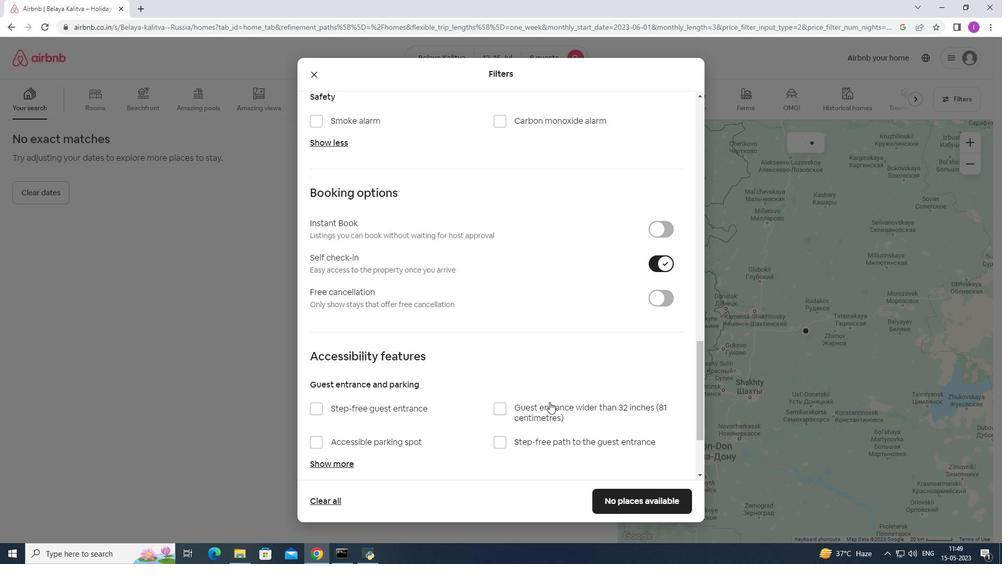 
Action: Mouse scrolled (549, 401) with delta (0, 0)
Screenshot: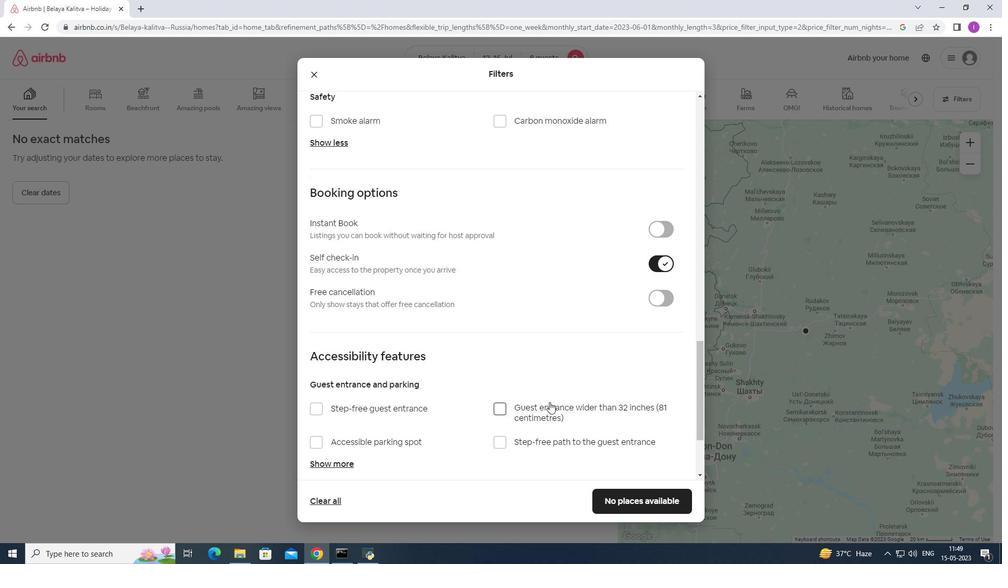 
Action: Mouse scrolled (549, 401) with delta (0, 0)
Screenshot: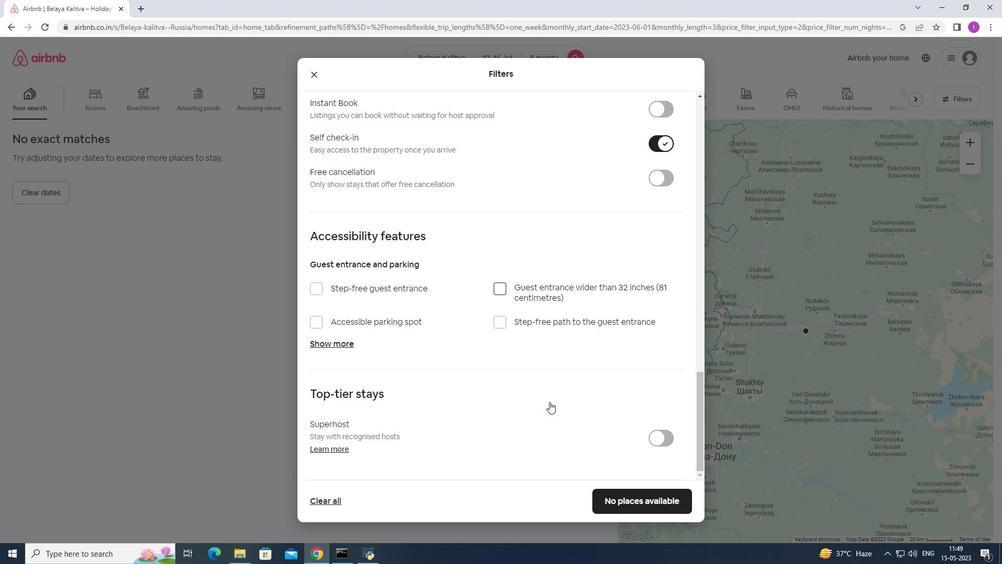 
Action: Mouse scrolled (549, 401) with delta (0, 0)
Screenshot: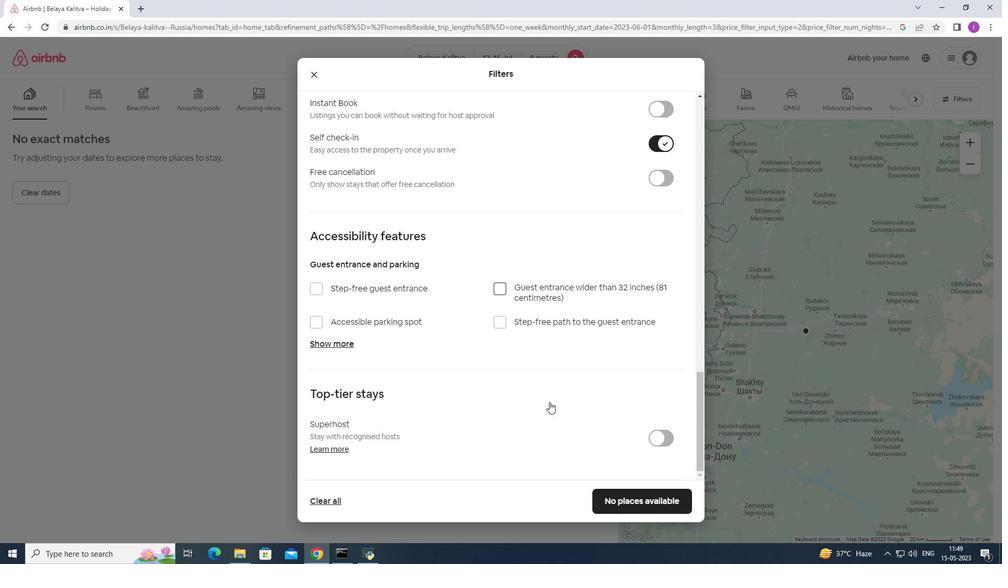 
Action: Mouse scrolled (549, 401) with delta (0, 0)
Screenshot: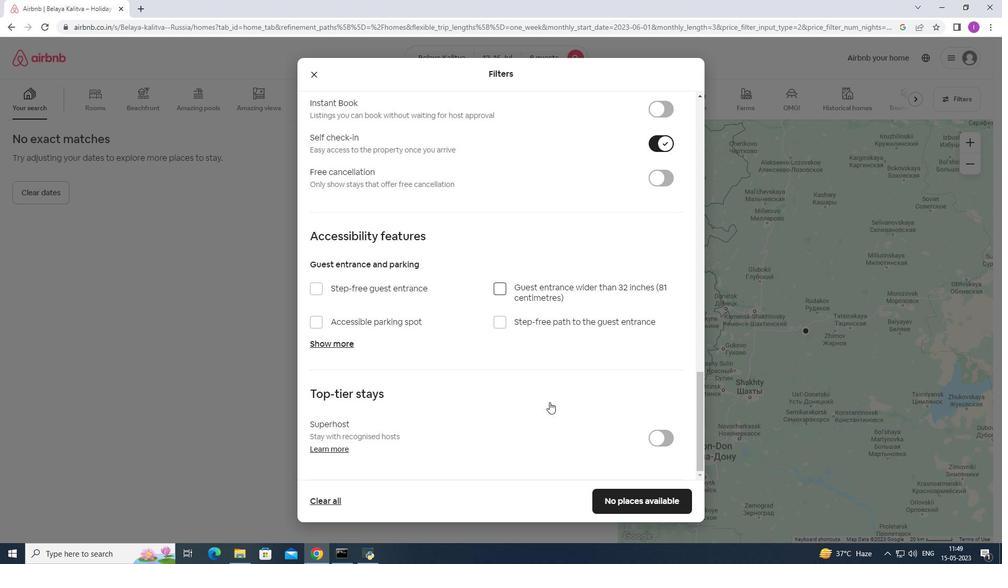
Action: Mouse scrolled (549, 401) with delta (0, 0)
Screenshot: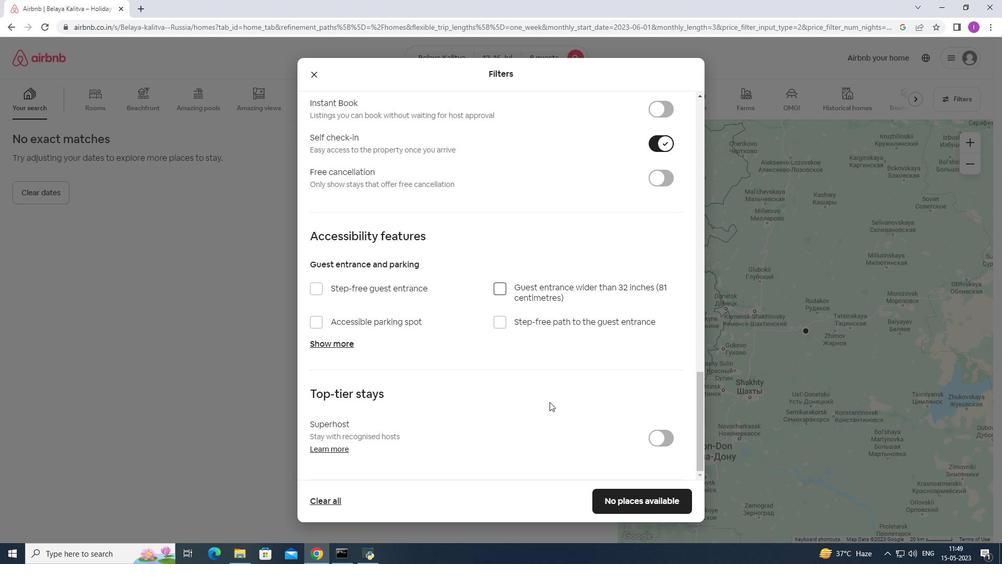 
Action: Mouse moved to (603, 498)
Screenshot: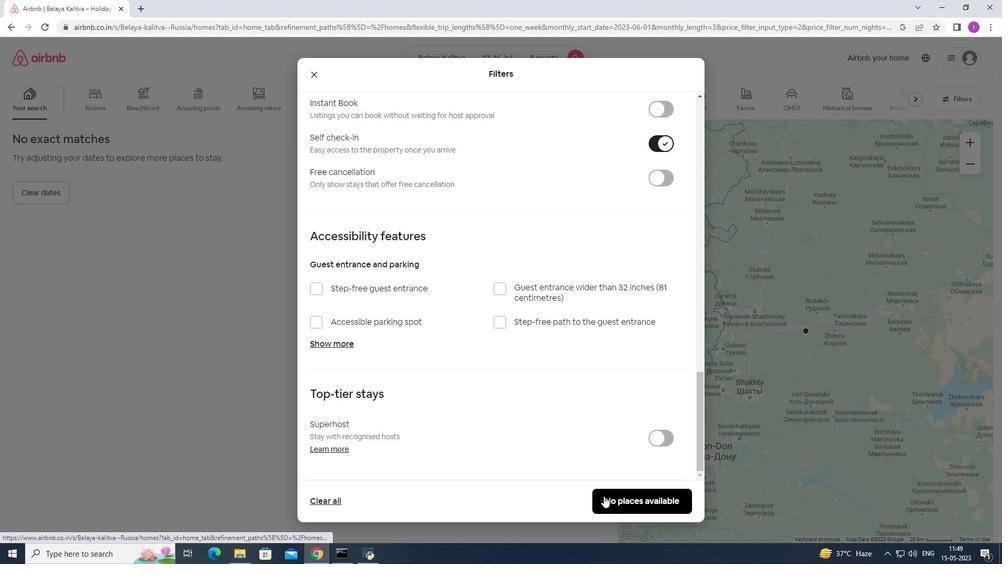 
Action: Mouse pressed left at (603, 498)
Screenshot: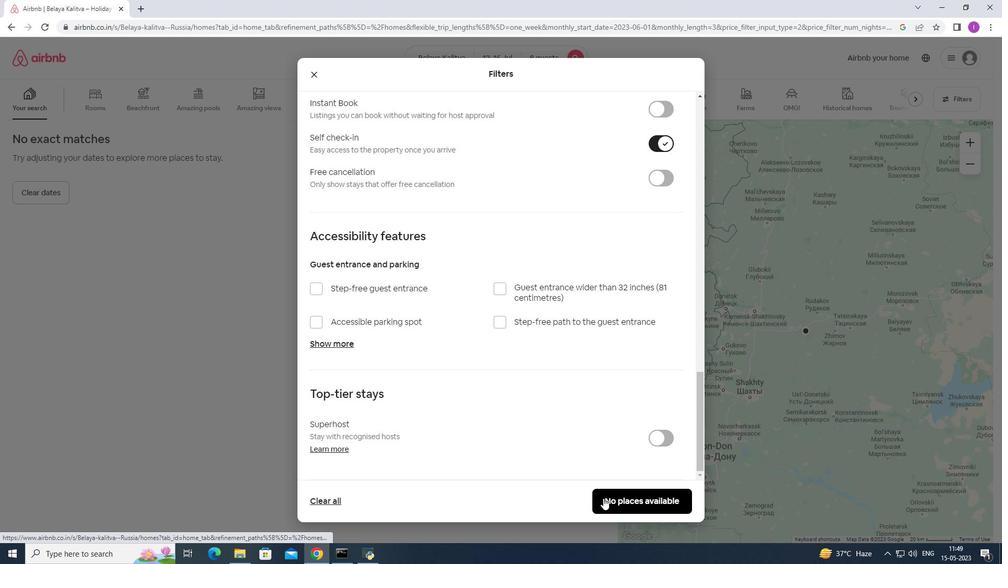 
Action: Mouse moved to (603, 498)
Screenshot: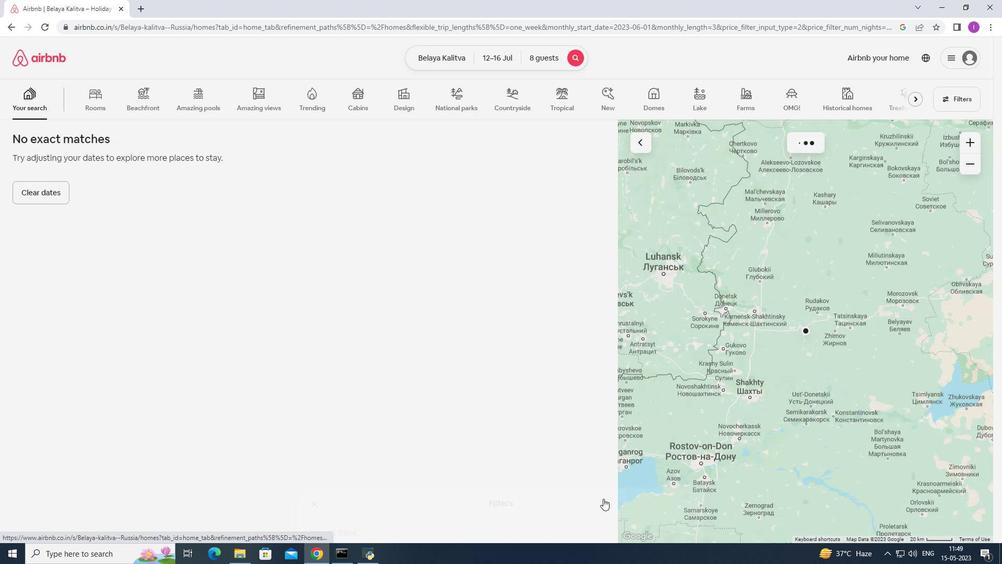 
